 Task: Find connections with filter location Vigneux-sur-Seine with filter topic #lawfirmmarketingwith filter profile language English with filter current company Lavazza Group with filter school GOVERNMENT COLLEGE OF ENGINEERING, JALGAON. with filter industry Fruit and Vegetable Preserves Manufacturing with filter service category Bookkeeping with filter keywords title Hair Stylist
Action: Mouse moved to (299, 197)
Screenshot: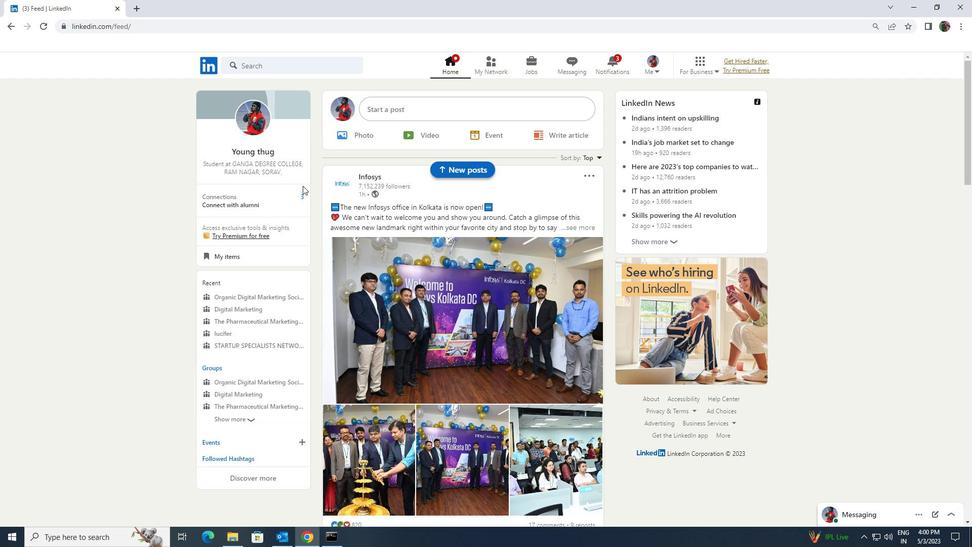
Action: Mouse pressed left at (299, 197)
Screenshot: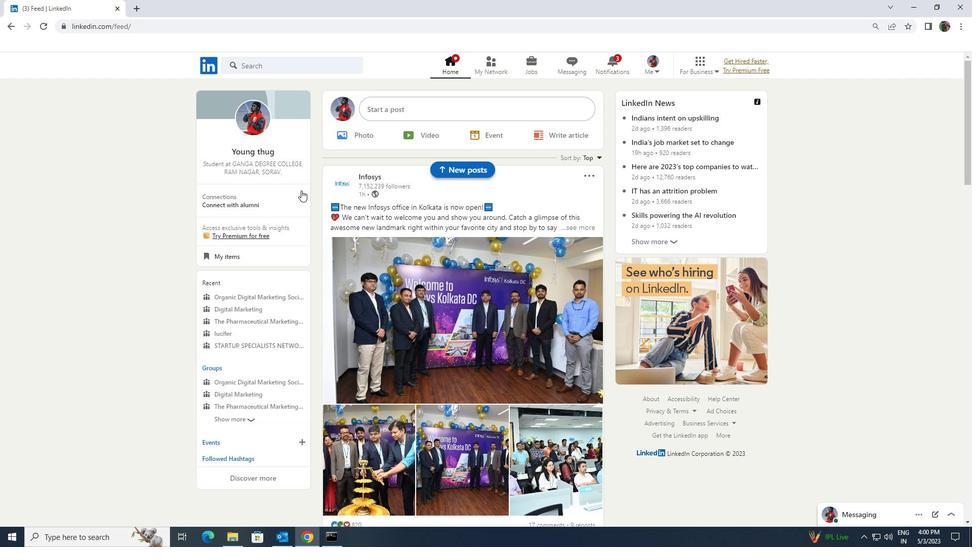 
Action: Mouse moved to (311, 124)
Screenshot: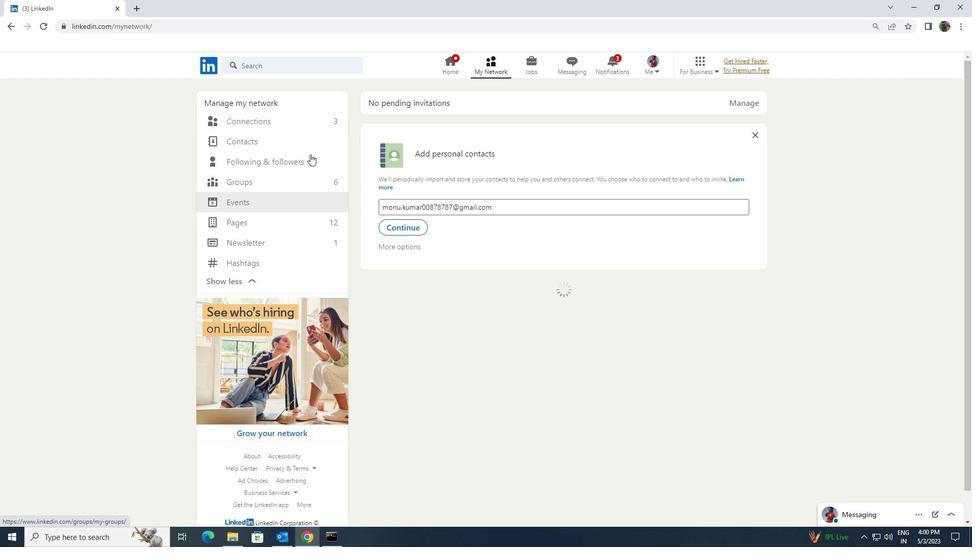 
Action: Mouse pressed left at (311, 124)
Screenshot: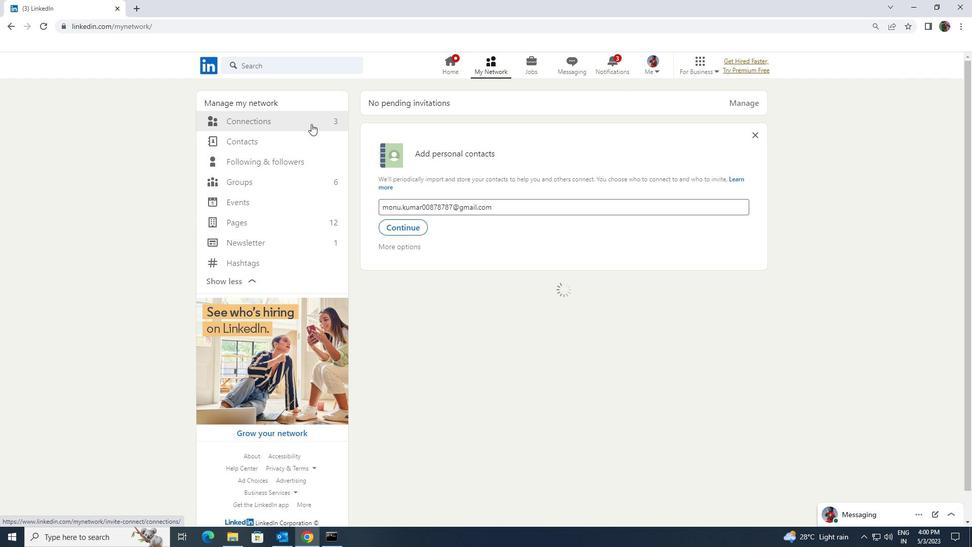 
Action: Mouse moved to (560, 124)
Screenshot: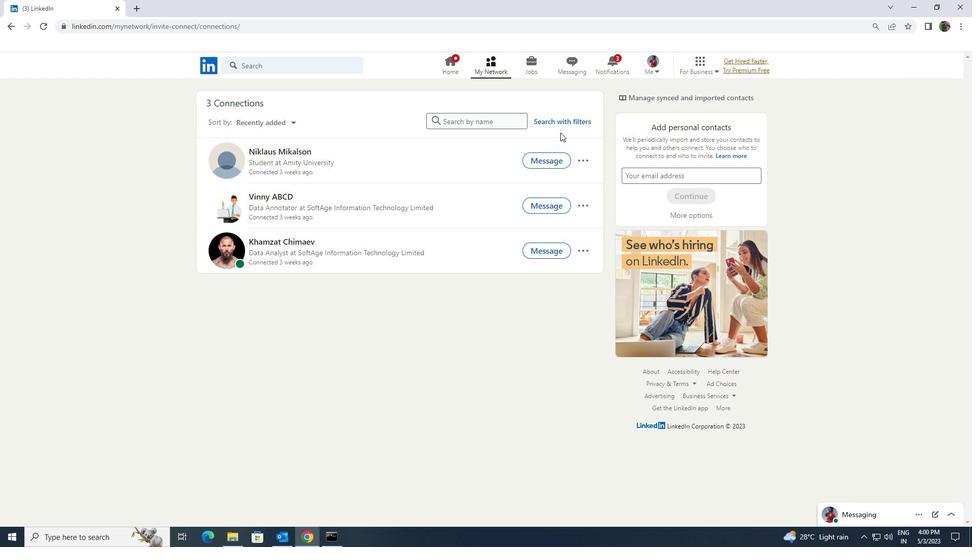 
Action: Mouse pressed left at (560, 124)
Screenshot: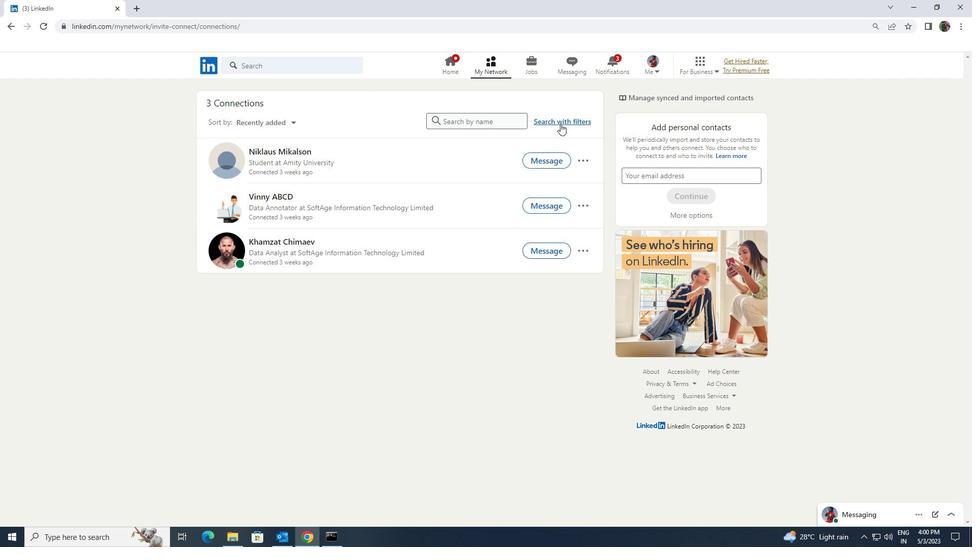
Action: Mouse moved to (515, 95)
Screenshot: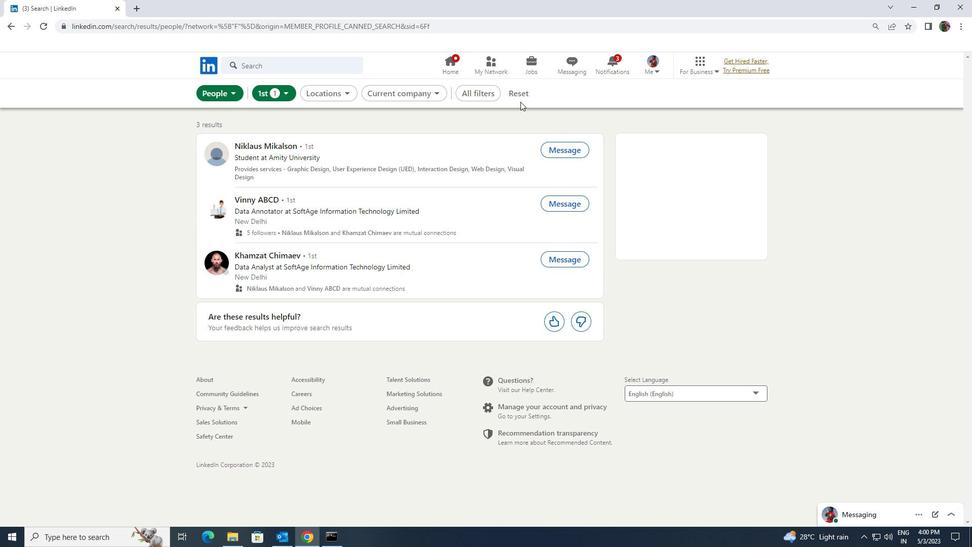 
Action: Mouse pressed left at (515, 95)
Screenshot: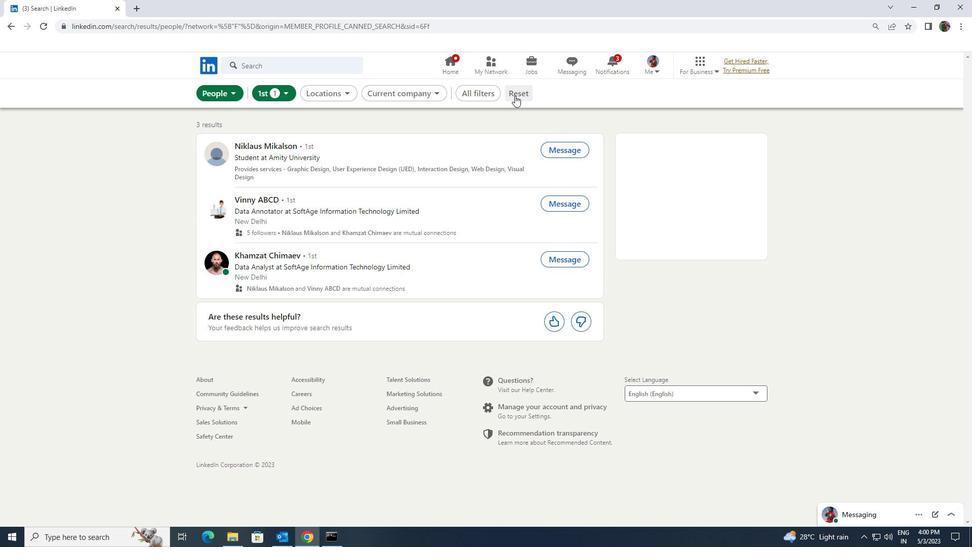 
Action: Mouse moved to (499, 94)
Screenshot: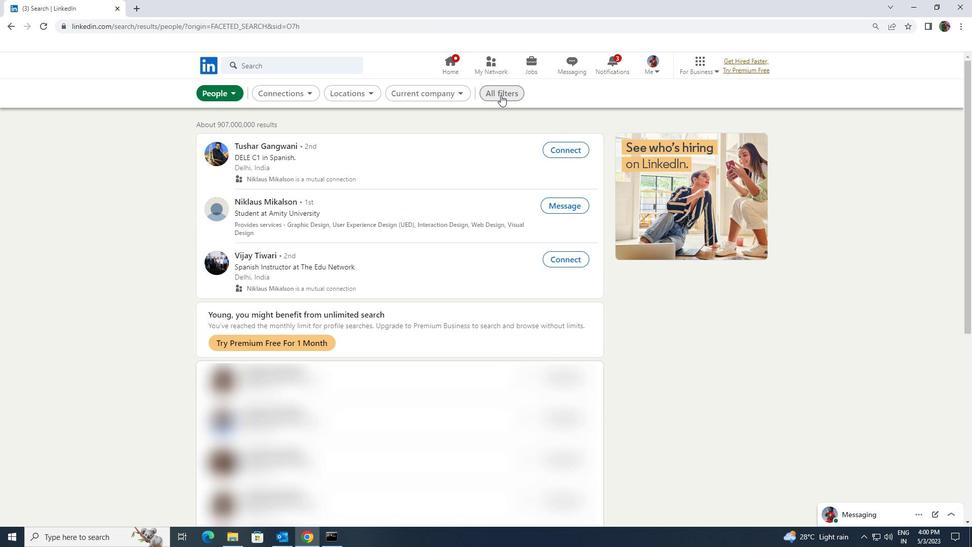 
Action: Mouse pressed left at (499, 94)
Screenshot: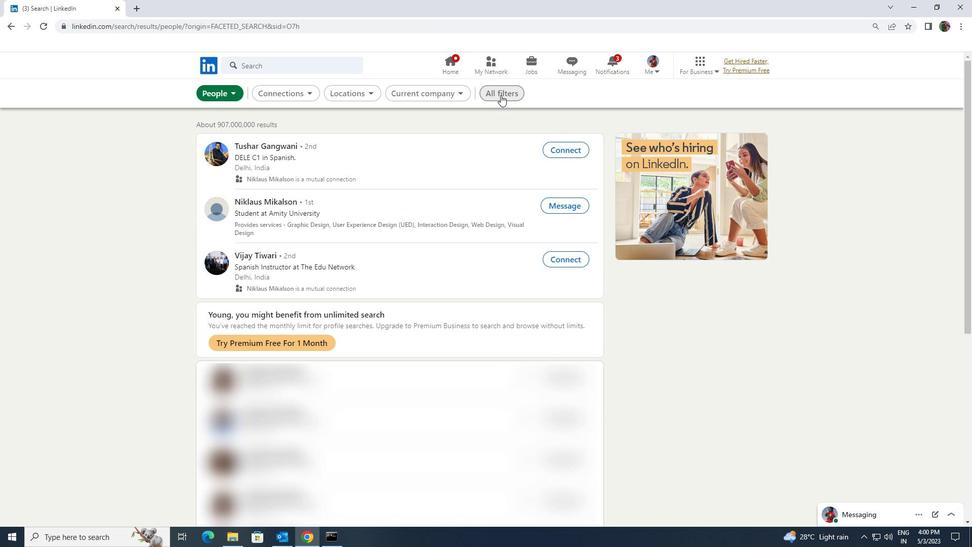 
Action: Mouse moved to (839, 401)
Screenshot: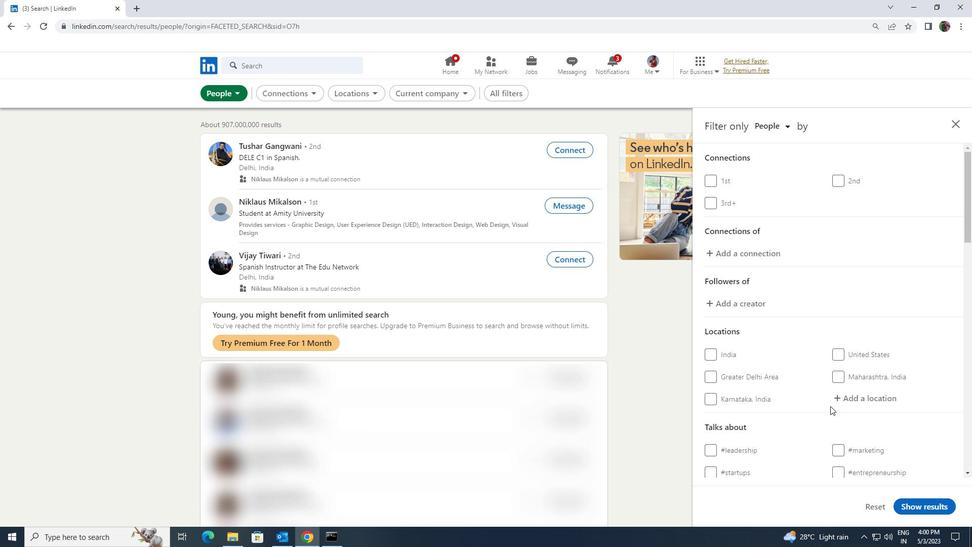 
Action: Mouse pressed left at (839, 401)
Screenshot: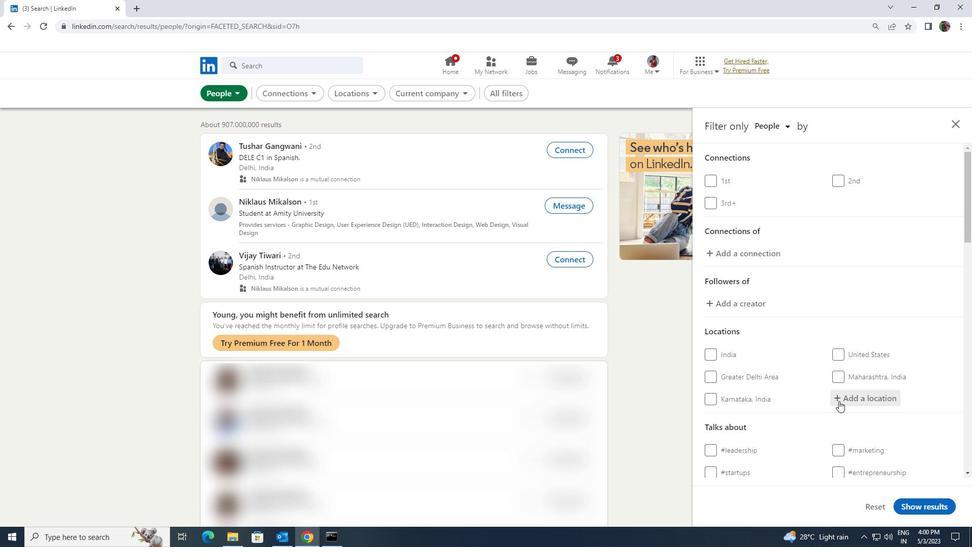 
Action: Key pressed <Key.shift>VIGNEUX<Key.space>
Screenshot: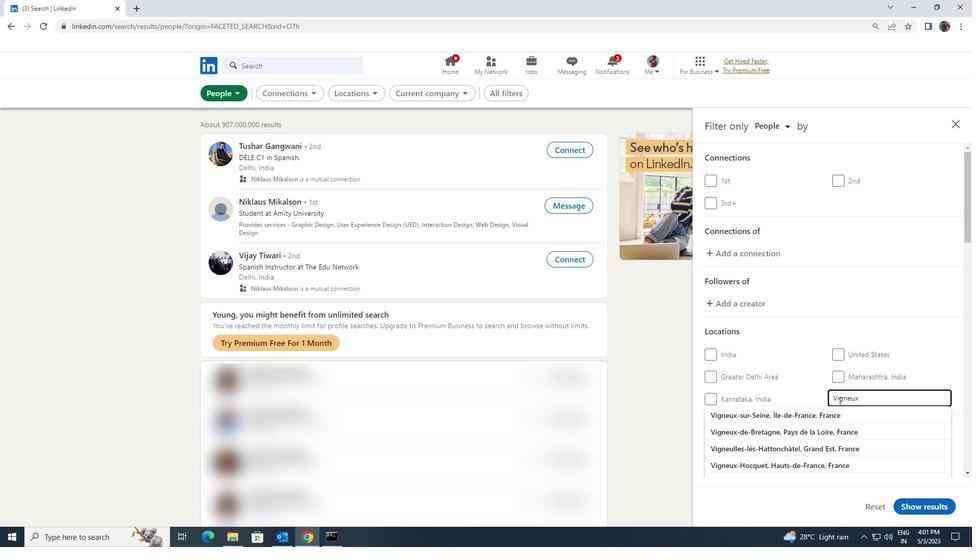 
Action: Mouse moved to (837, 416)
Screenshot: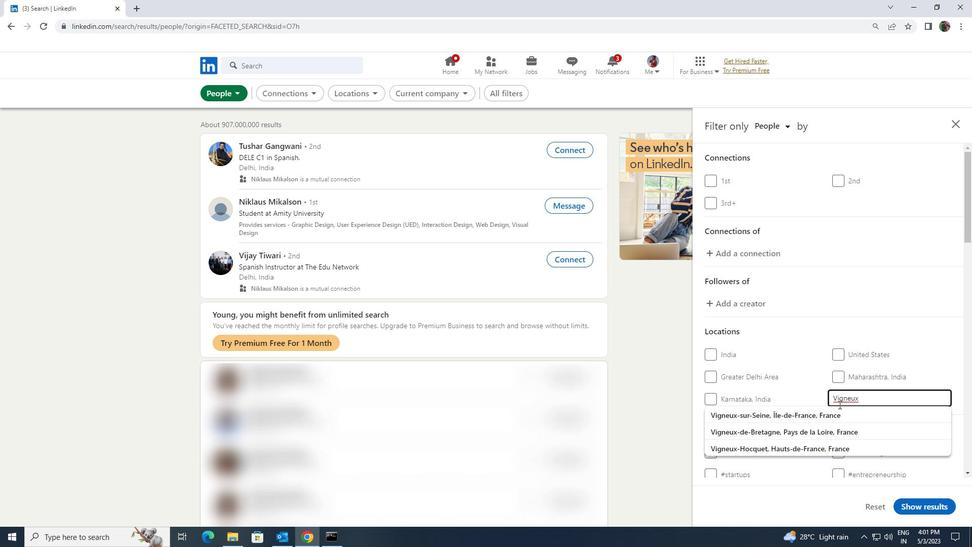 
Action: Mouse pressed left at (837, 416)
Screenshot: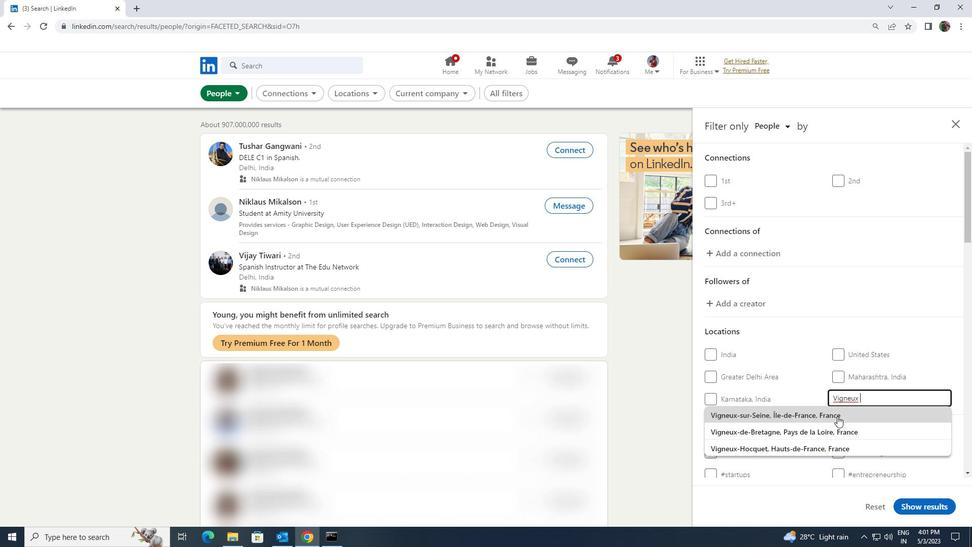 
Action: Mouse moved to (837, 414)
Screenshot: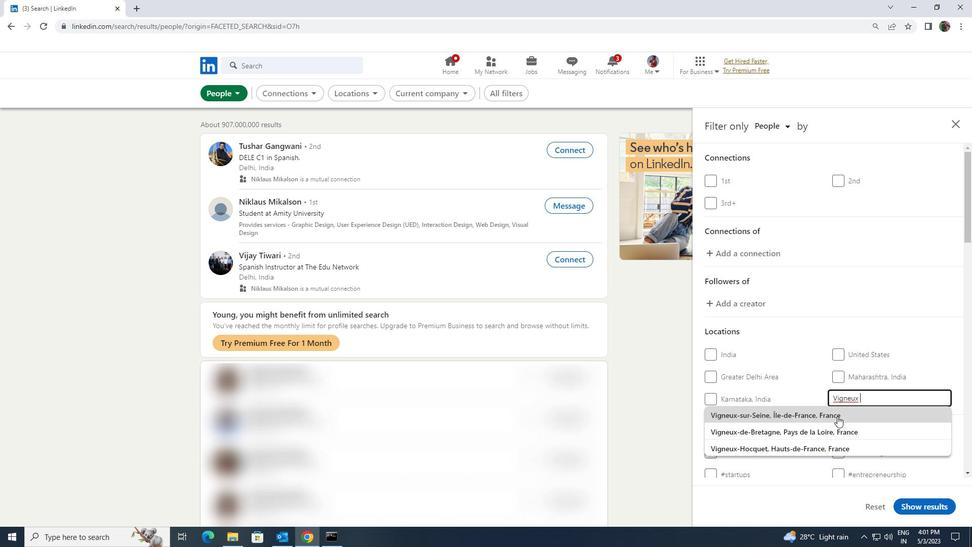 
Action: Mouse scrolled (837, 414) with delta (0, 0)
Screenshot: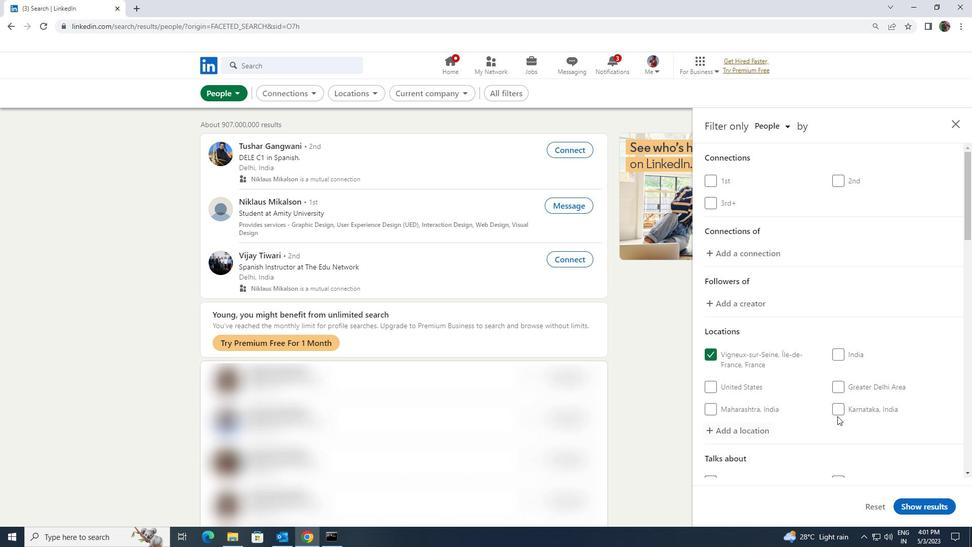 
Action: Mouse scrolled (837, 414) with delta (0, 0)
Screenshot: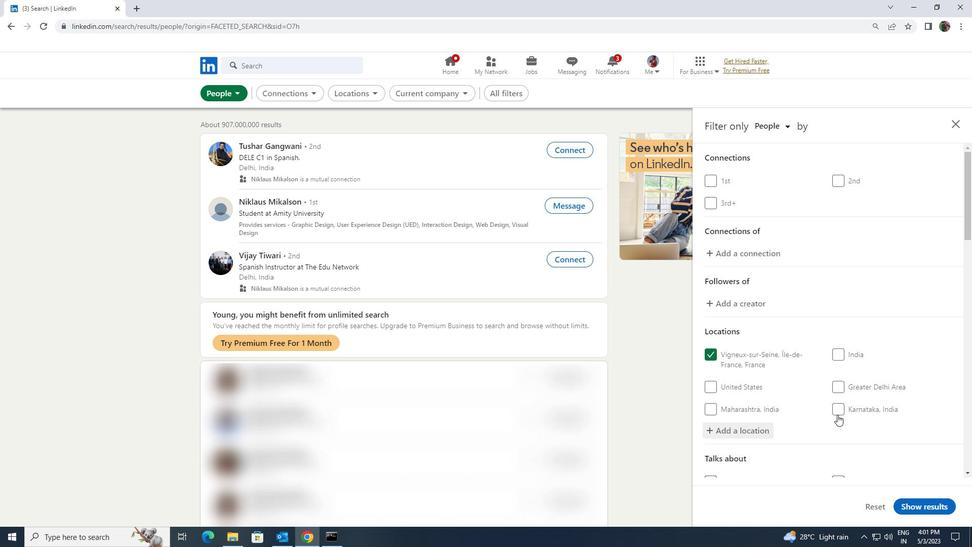 
Action: Mouse scrolled (837, 414) with delta (0, 0)
Screenshot: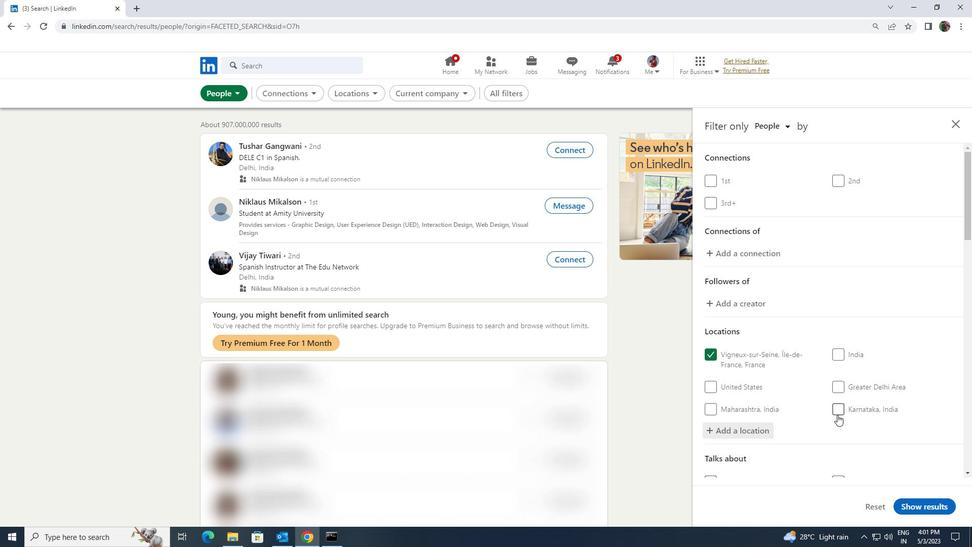 
Action: Mouse moved to (847, 373)
Screenshot: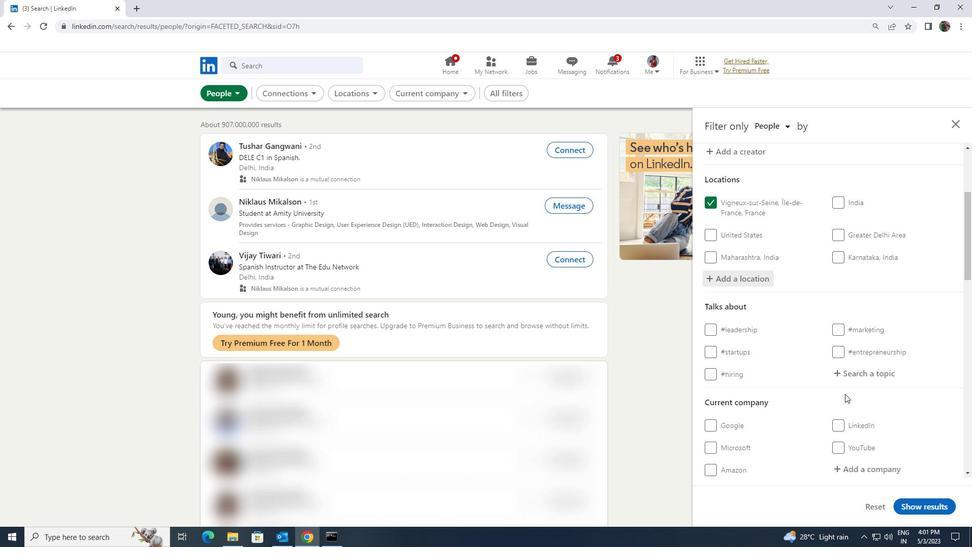 
Action: Mouse pressed left at (847, 373)
Screenshot: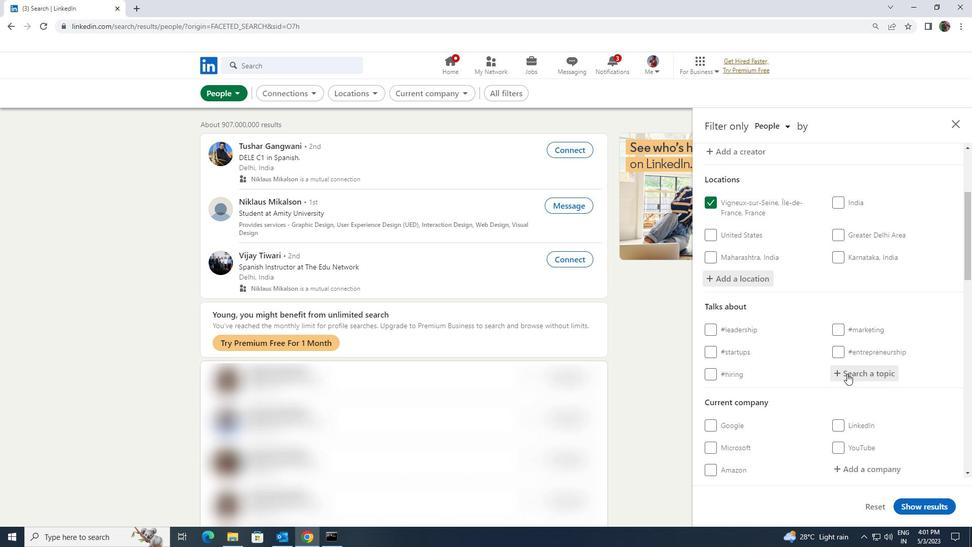 
Action: Key pressed <Key.shift>LAWYERLIFE
Screenshot: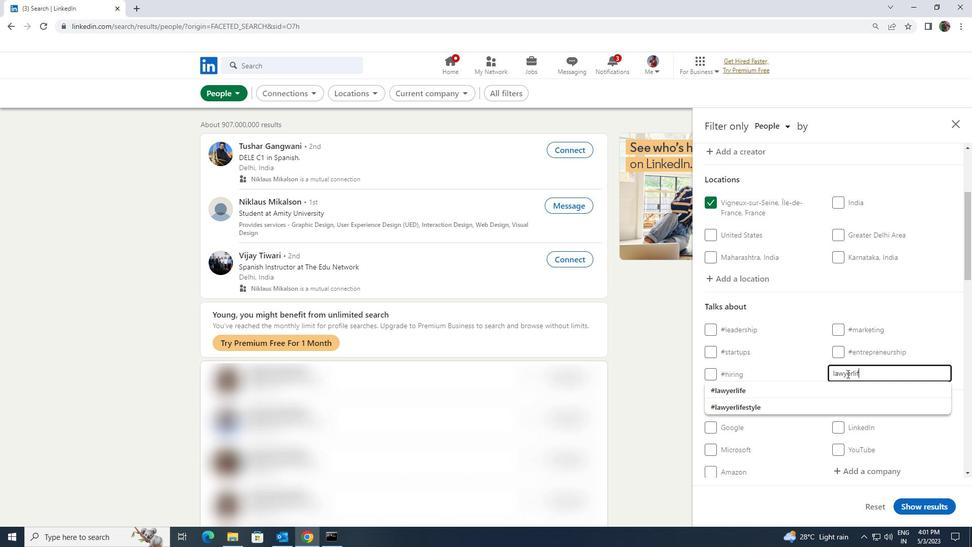 
Action: Mouse moved to (847, 386)
Screenshot: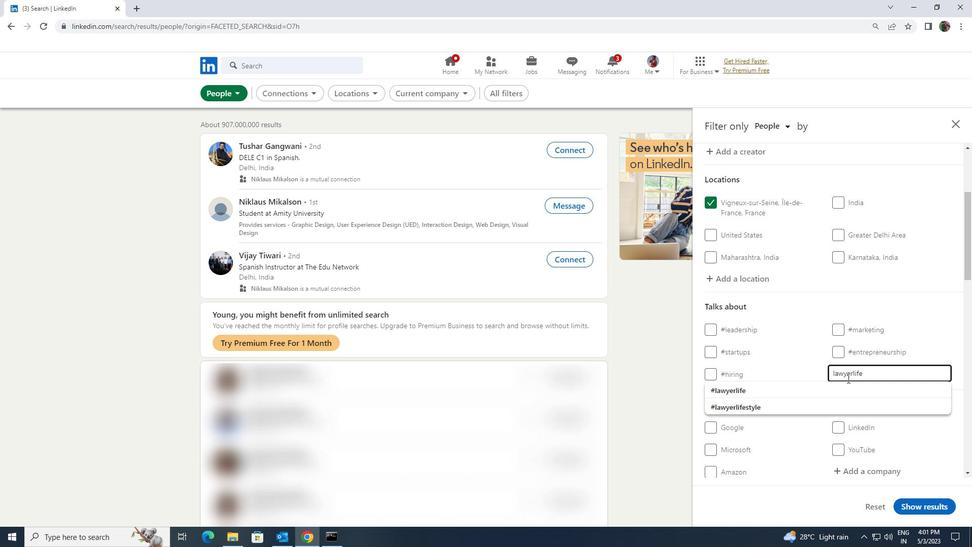 
Action: Mouse pressed left at (847, 386)
Screenshot: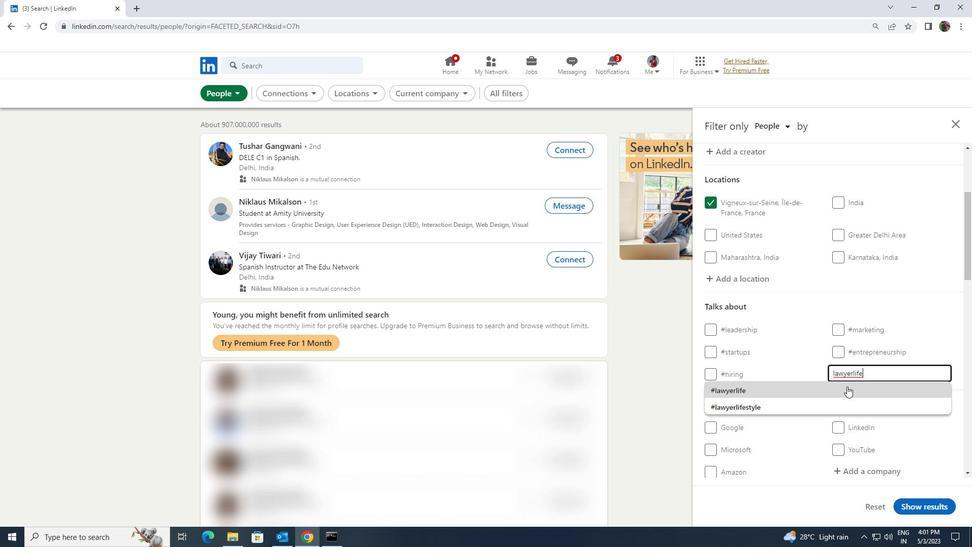 
Action: Mouse scrolled (847, 386) with delta (0, 0)
Screenshot: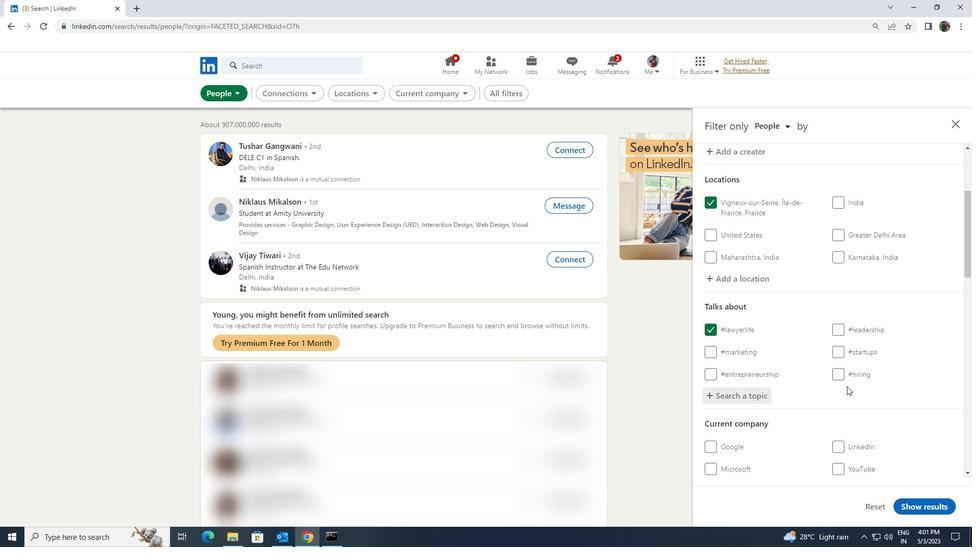 
Action: Mouse scrolled (847, 386) with delta (0, 0)
Screenshot: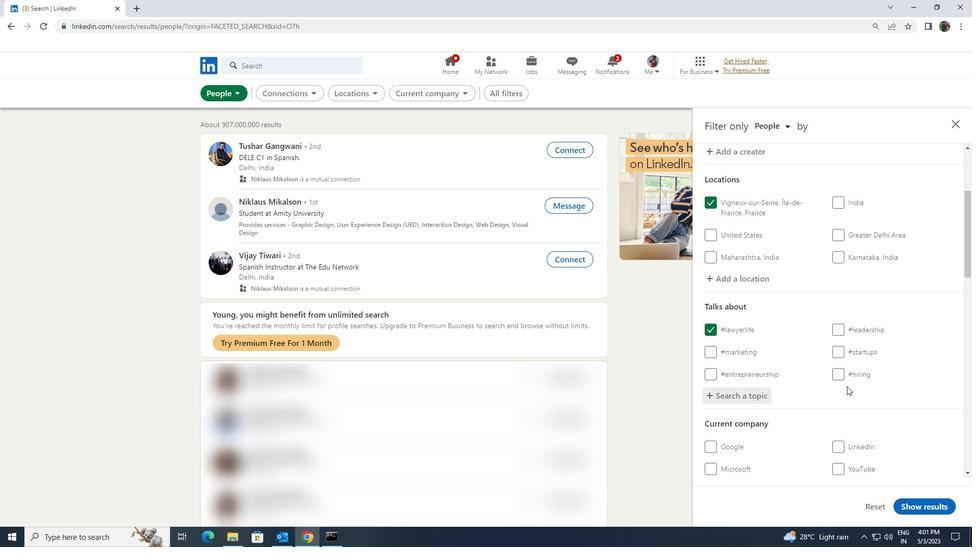 
Action: Mouse scrolled (847, 386) with delta (0, 0)
Screenshot: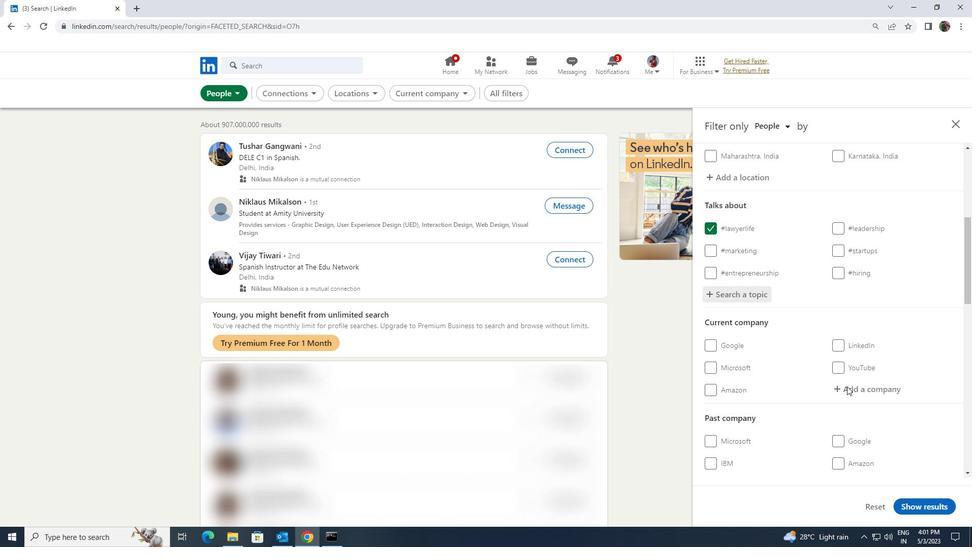 
Action: Mouse scrolled (847, 386) with delta (0, 0)
Screenshot: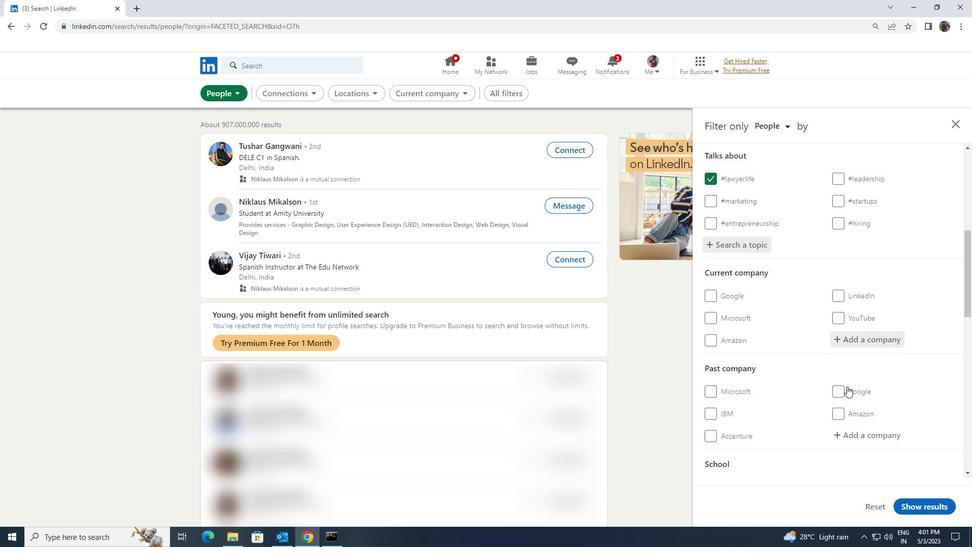 
Action: Mouse scrolled (847, 386) with delta (0, 0)
Screenshot: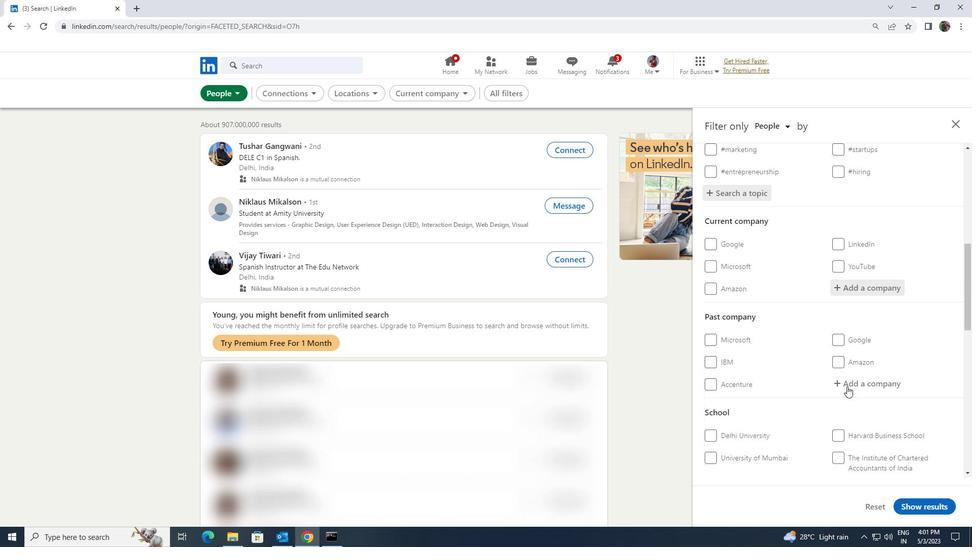 
Action: Mouse scrolled (847, 386) with delta (0, 0)
Screenshot: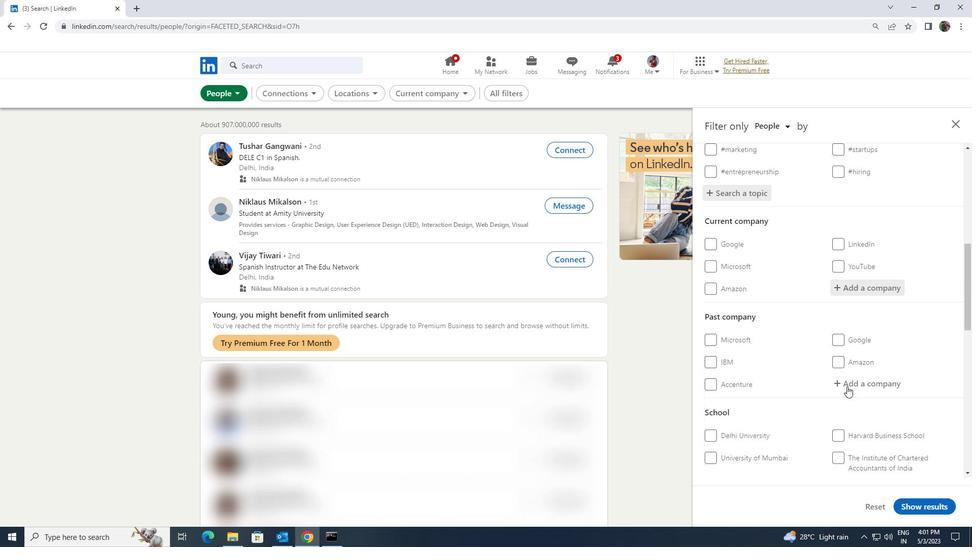 
Action: Mouse scrolled (847, 386) with delta (0, 0)
Screenshot: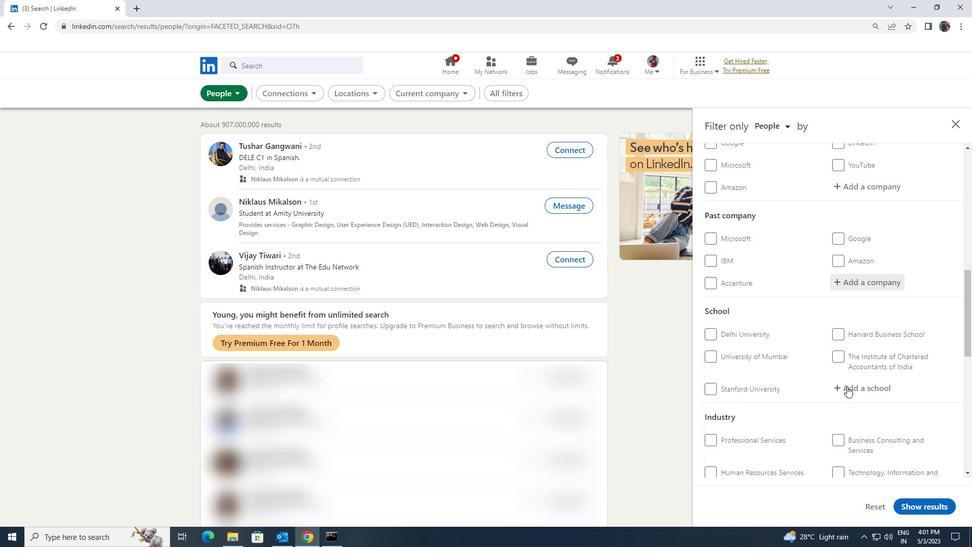 
Action: Mouse moved to (847, 381)
Screenshot: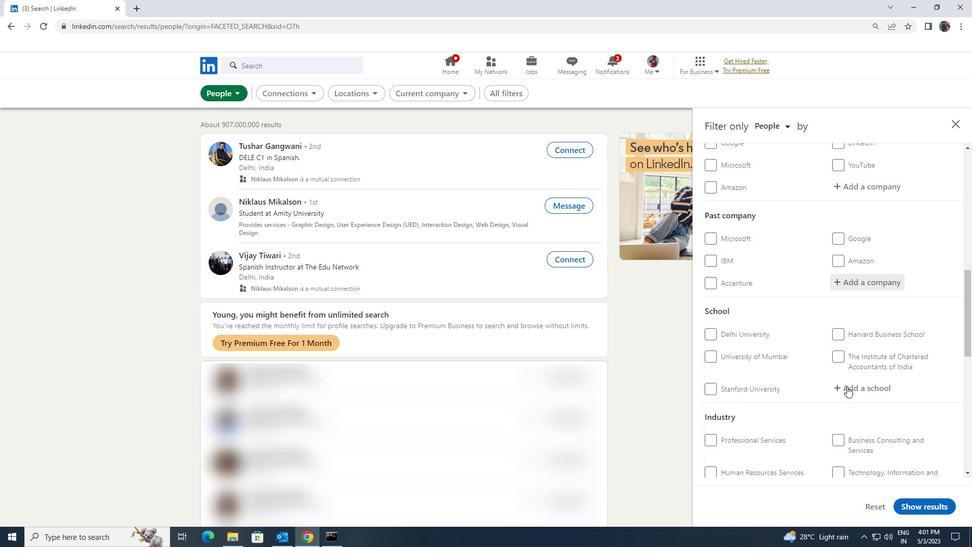 
Action: Mouse scrolled (847, 381) with delta (0, 0)
Screenshot: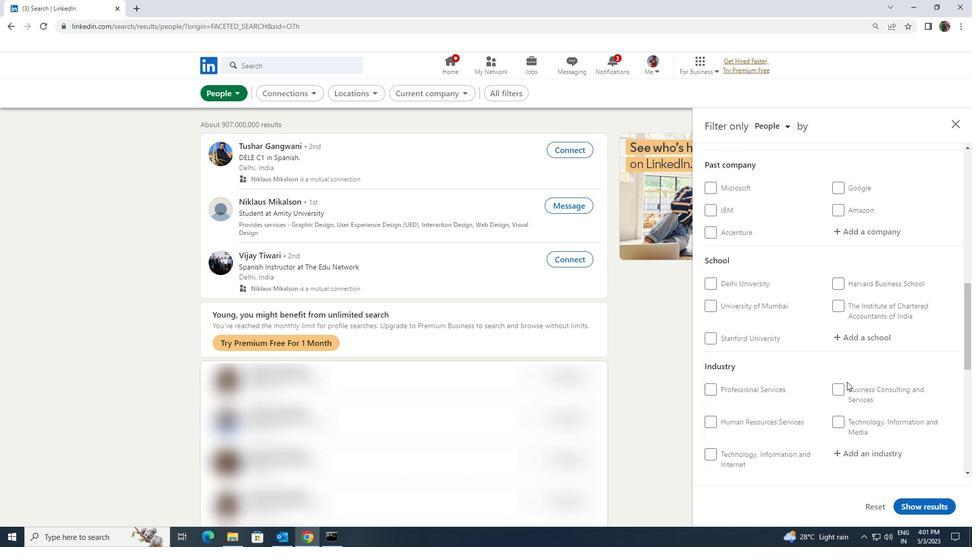 
Action: Mouse scrolled (847, 381) with delta (0, 0)
Screenshot: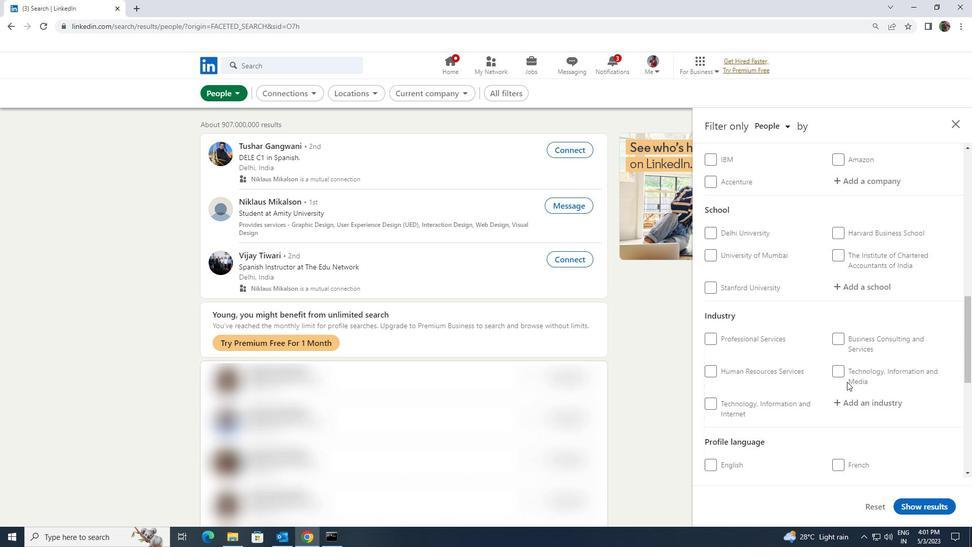 
Action: Mouse moved to (717, 411)
Screenshot: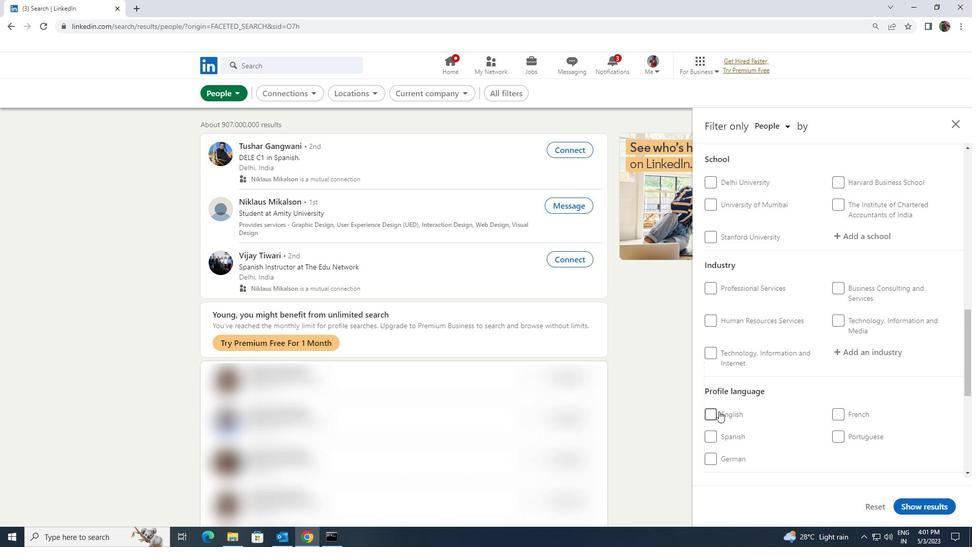 
Action: Mouse pressed left at (717, 411)
Screenshot: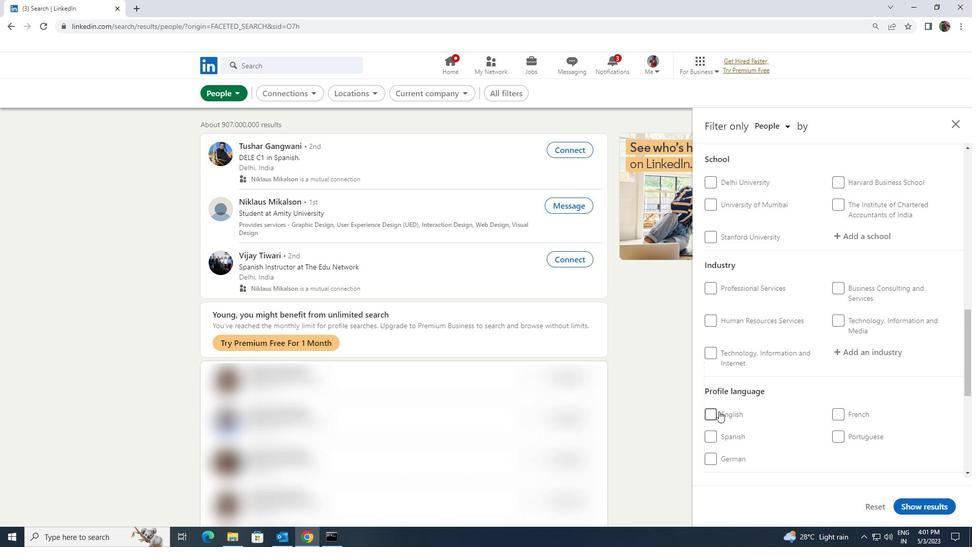 
Action: Mouse moved to (792, 402)
Screenshot: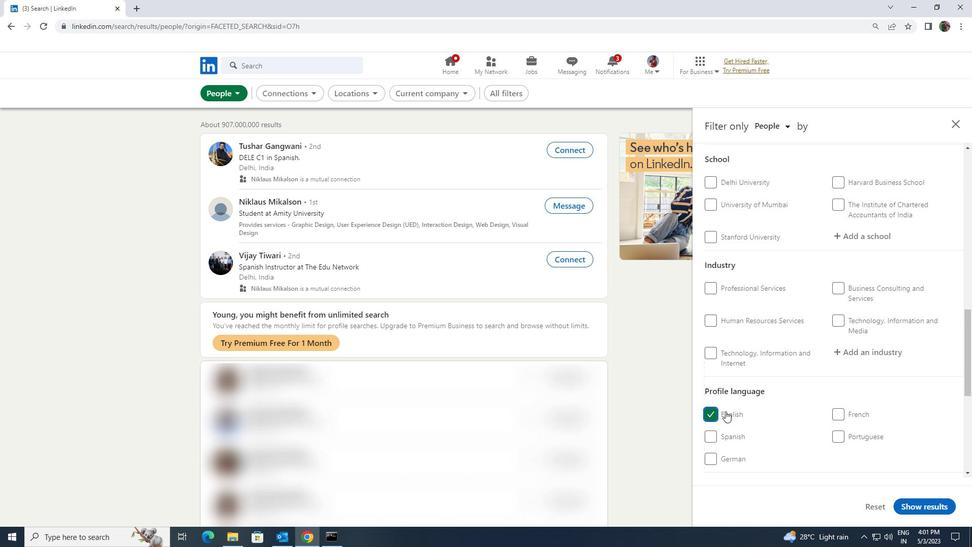 
Action: Mouse scrolled (792, 403) with delta (0, 0)
Screenshot: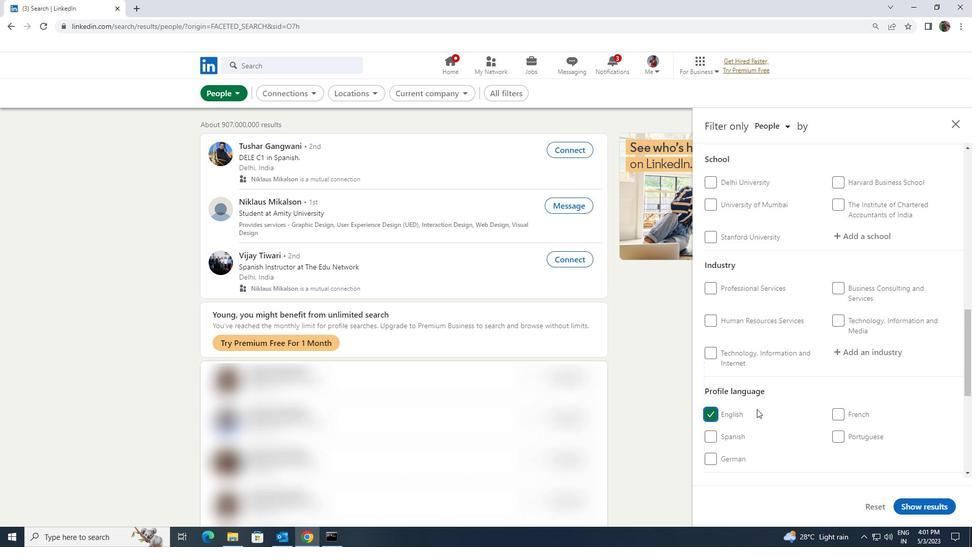 
Action: Mouse moved to (792, 402)
Screenshot: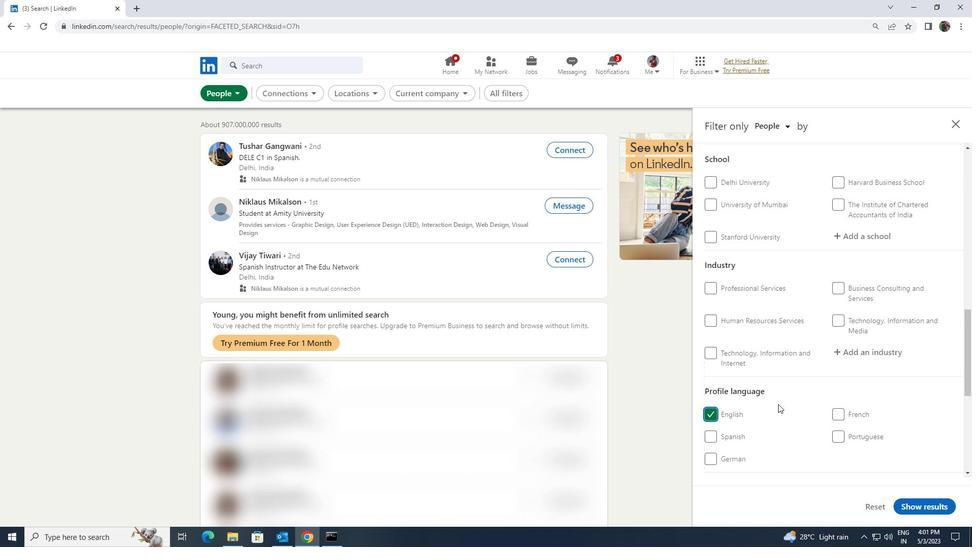 
Action: Mouse scrolled (792, 403) with delta (0, 0)
Screenshot: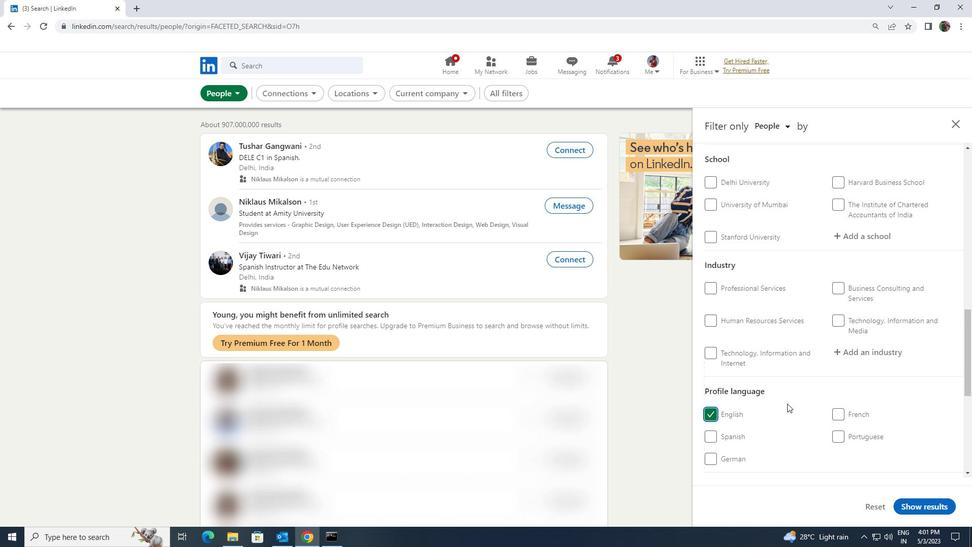 
Action: Mouse scrolled (792, 403) with delta (0, 0)
Screenshot: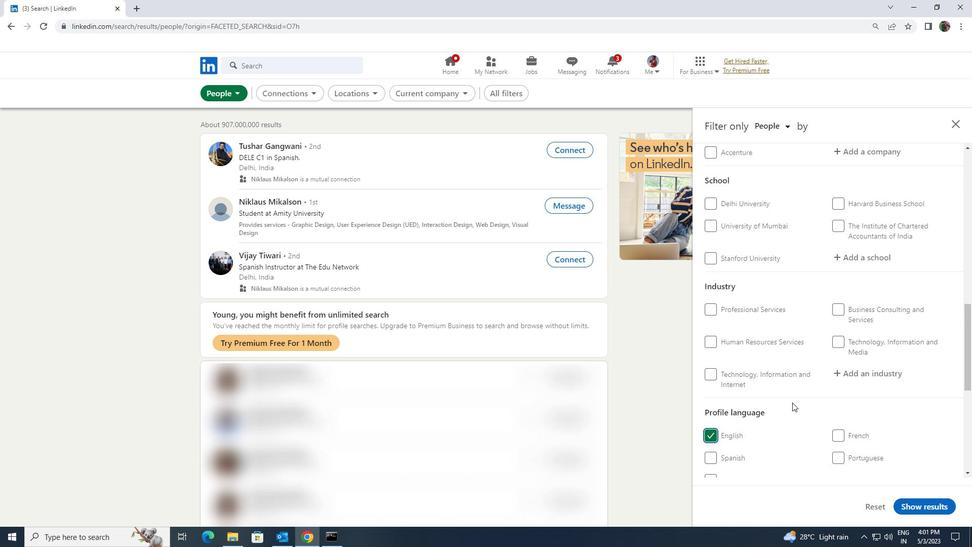 
Action: Mouse scrolled (792, 403) with delta (0, 0)
Screenshot: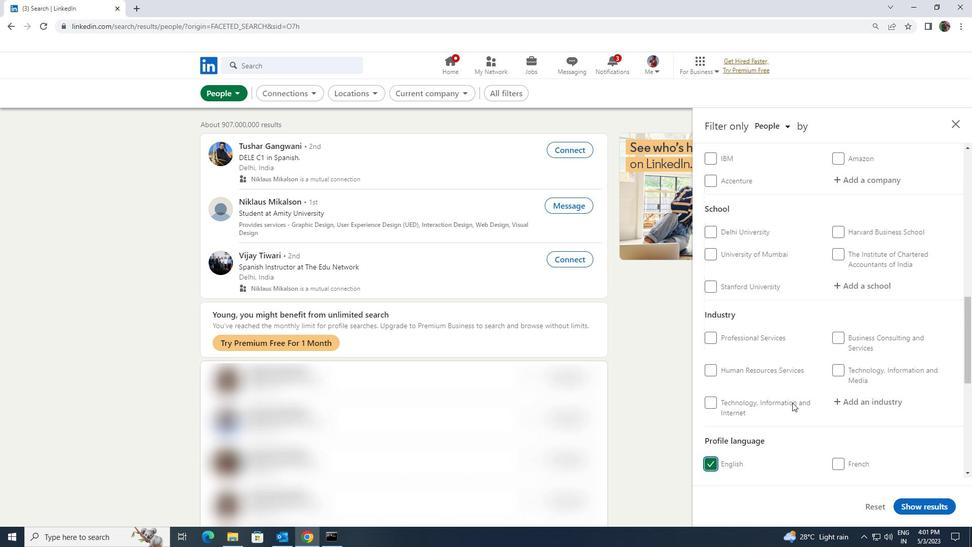 
Action: Mouse scrolled (792, 403) with delta (0, 0)
Screenshot: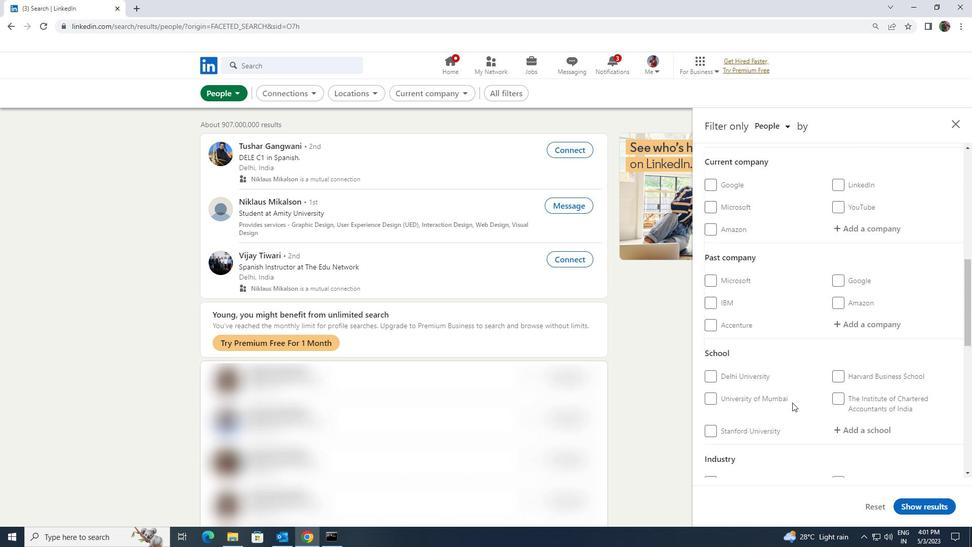 
Action: Mouse moved to (856, 283)
Screenshot: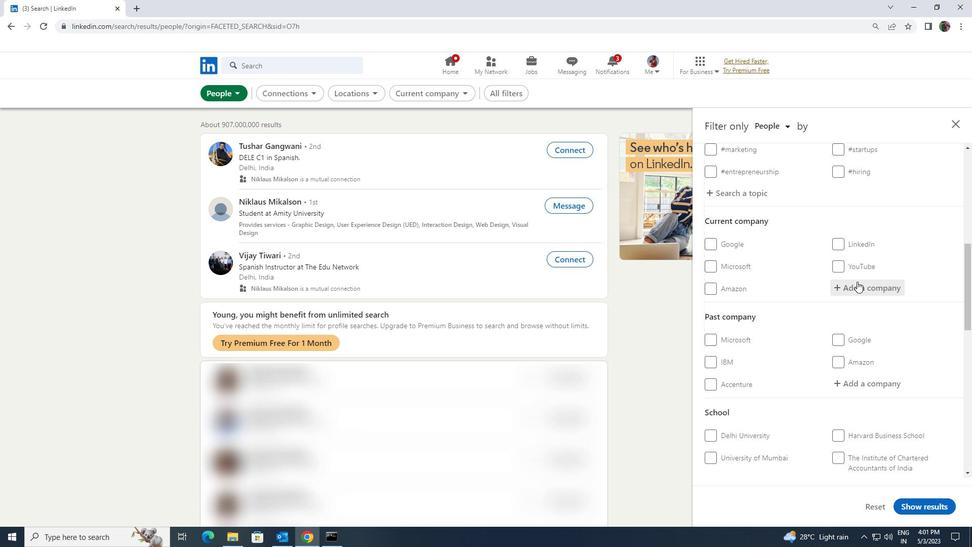 
Action: Mouse pressed left at (856, 283)
Screenshot: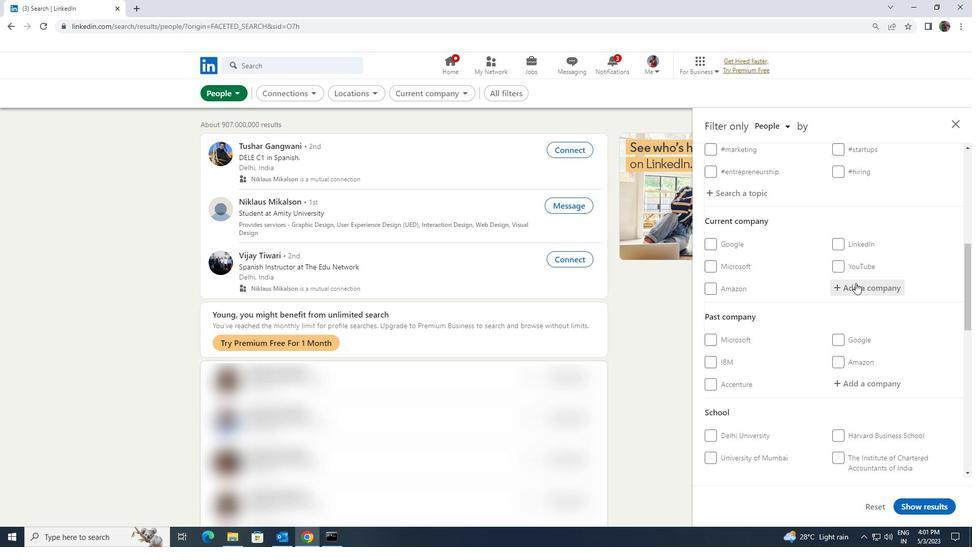 
Action: Key pressed <Key.shift><Key.shift><Key.shift><Key.shift><Key.shift><Key.shift><Key.shift><Key.shift><Key.shift><Key.shift><Key.shift><Key.shift><Key.shift><Key.shift><Key.shift><Key.shift><Key.shift><Key.shift><Key.shift><Key.shift><Key.shift><Key.shift><Key.shift><Key.shift>LAVAZZA
Screenshot: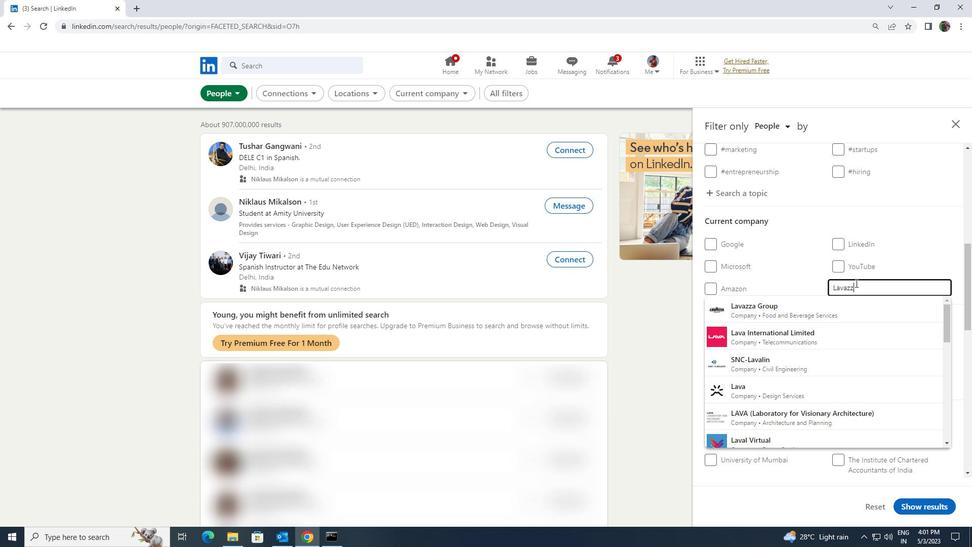 
Action: Mouse moved to (855, 298)
Screenshot: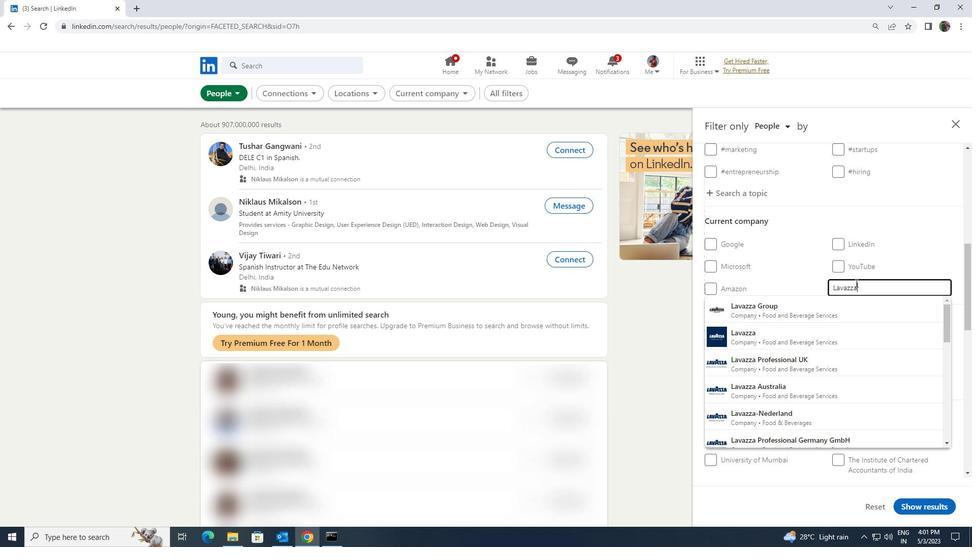 
Action: Mouse pressed left at (855, 298)
Screenshot: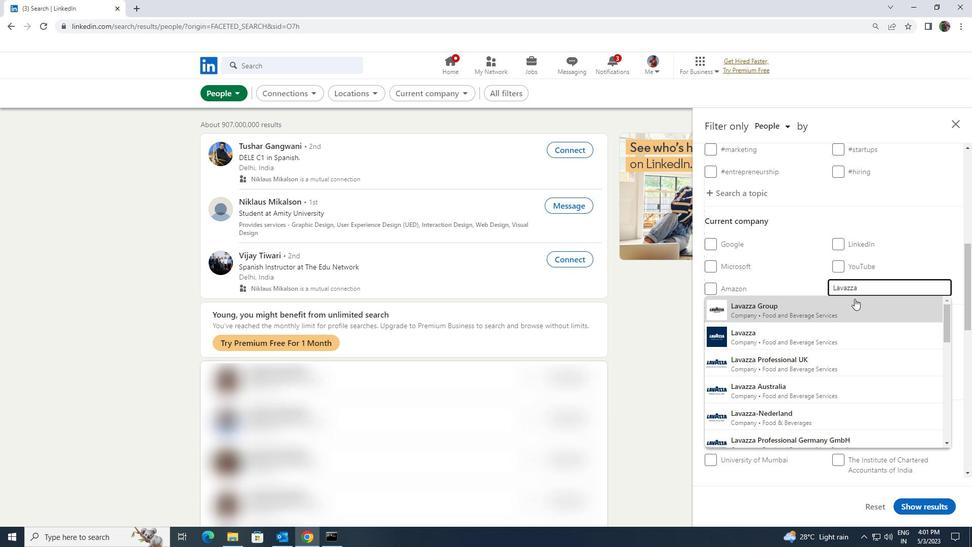 
Action: Mouse scrolled (855, 299) with delta (0, 0)
Screenshot: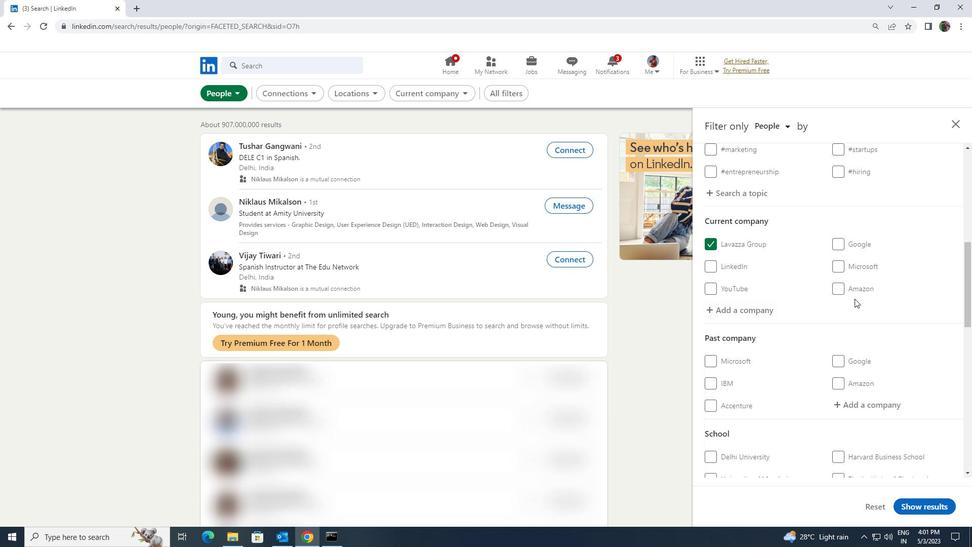 
Action: Mouse scrolled (855, 298) with delta (0, 0)
Screenshot: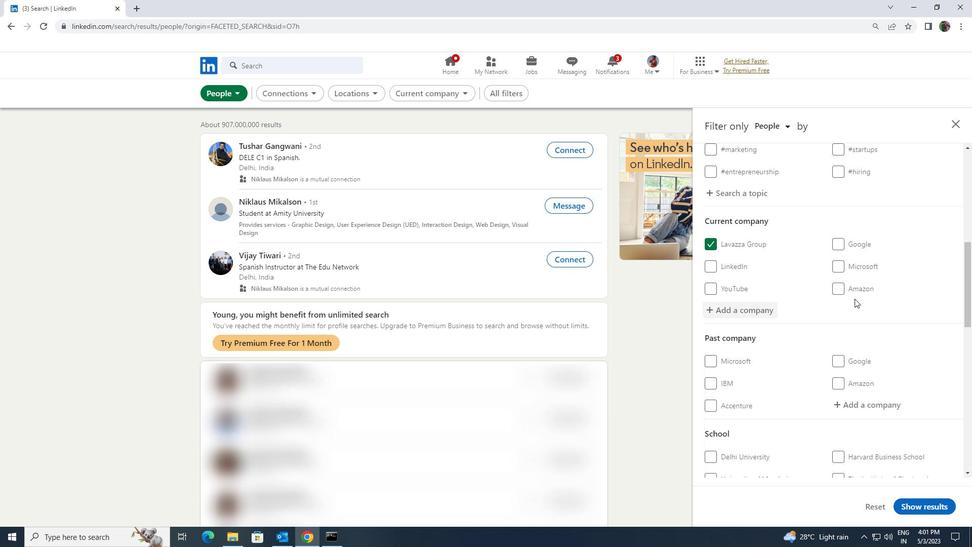 
Action: Mouse scrolled (855, 298) with delta (0, 0)
Screenshot: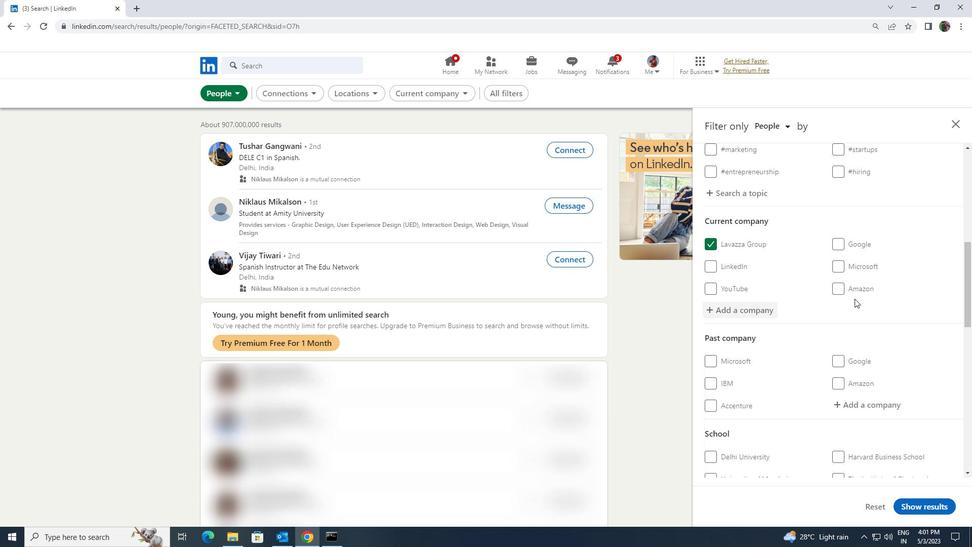 
Action: Mouse scrolled (855, 298) with delta (0, 0)
Screenshot: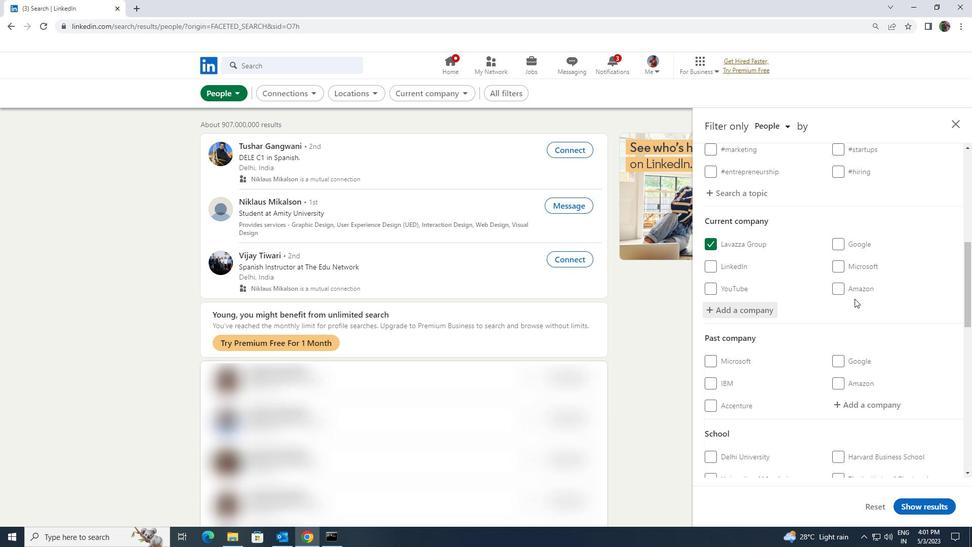 
Action: Mouse scrolled (855, 298) with delta (0, 0)
Screenshot: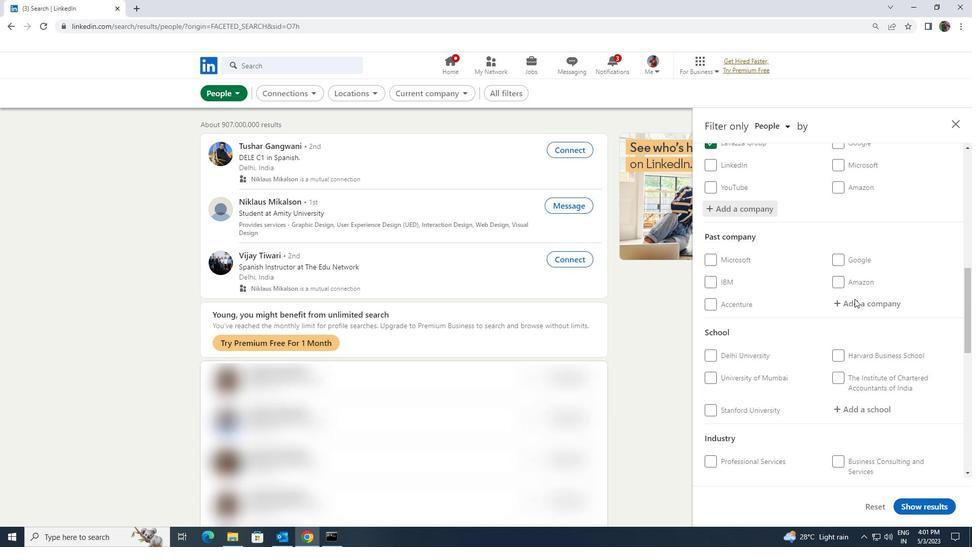 
Action: Mouse moved to (854, 299)
Screenshot: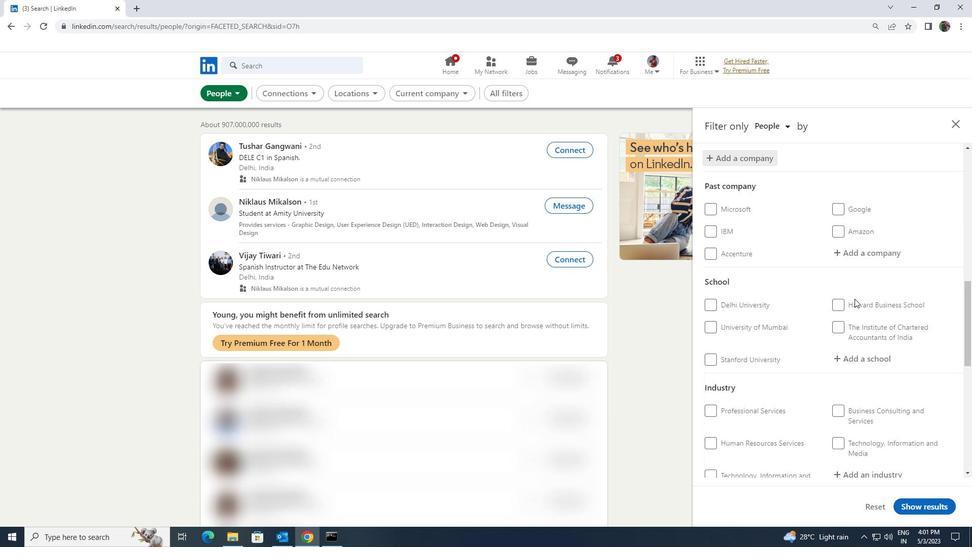 
Action: Mouse scrolled (854, 298) with delta (0, 0)
Screenshot: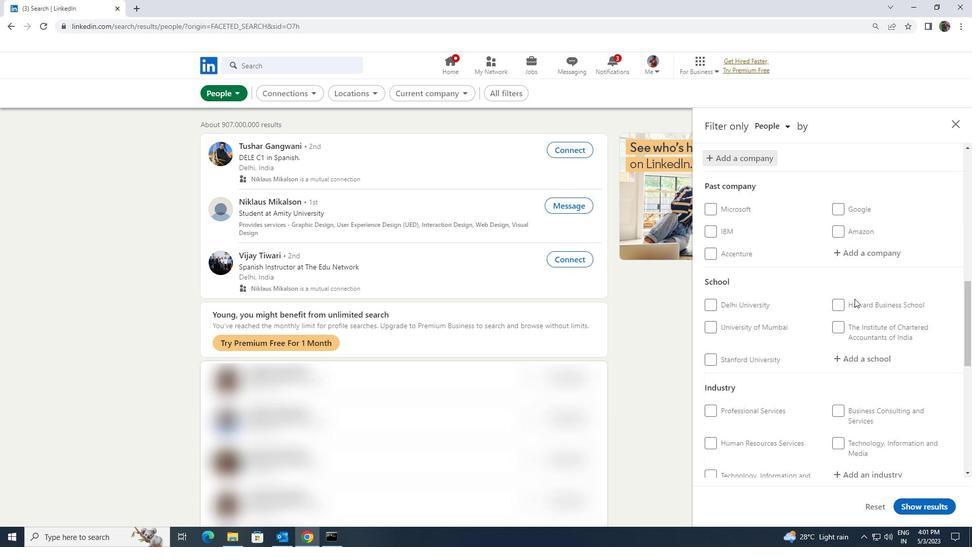 
Action: Mouse scrolled (854, 298) with delta (0, 0)
Screenshot: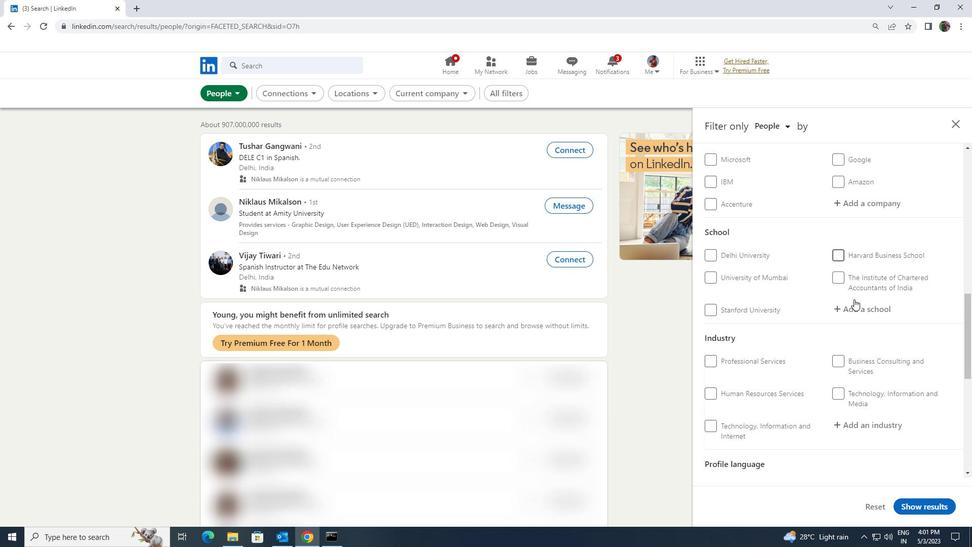 
Action: Mouse moved to (849, 259)
Screenshot: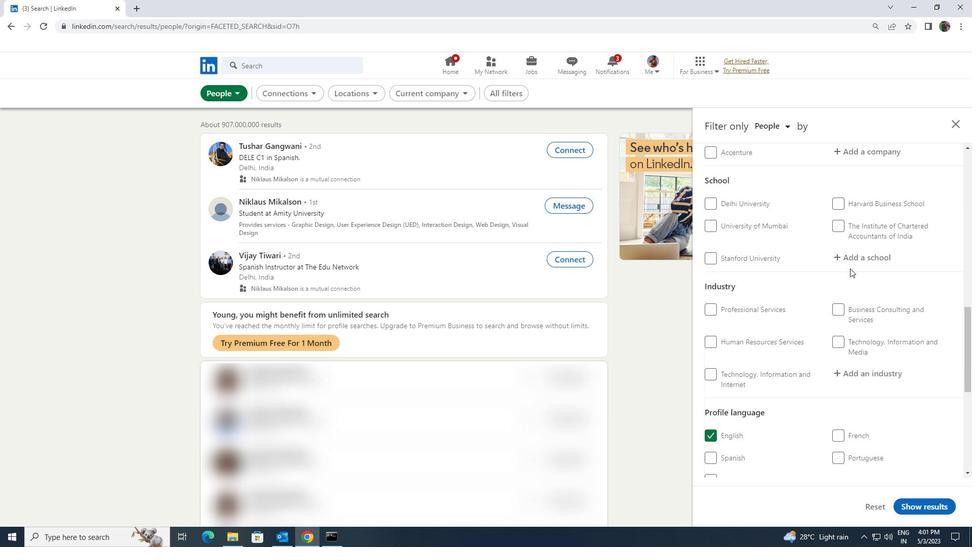 
Action: Mouse pressed left at (849, 259)
Screenshot: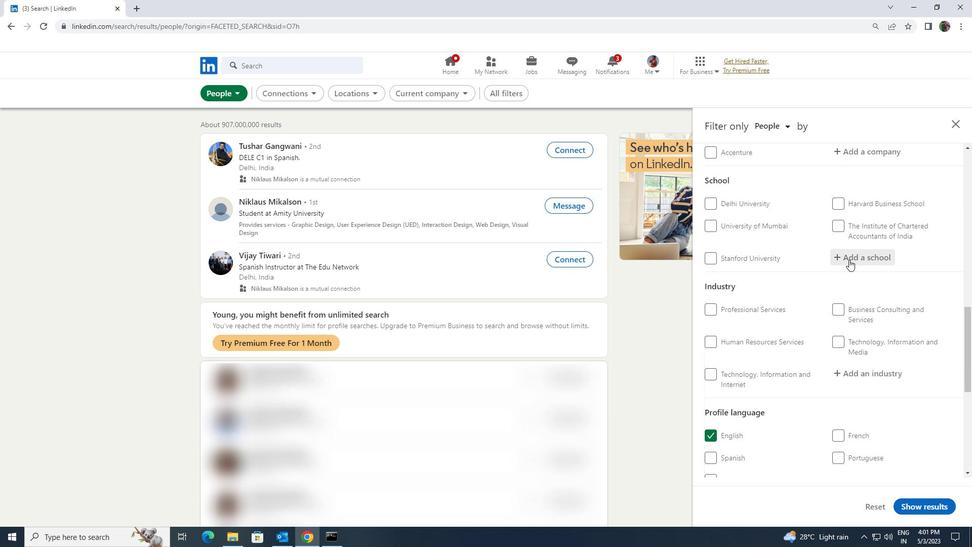 
Action: Key pressed <Key.shift><Key.shift><Key.shift><Key.shift>GOVERNMENT<Key.space><Key.shift><Key.shift><Key.shift><Key.shift><Key.shift><Key.shift><Key.shift><Key.shift><Key.shift><Key.shift><Key.shift><Key.shift><Key.shift><Key.shift>COLLEGE<Key.space><Key.shift>OF<Key.space><Key.shift>ENGINEERING<Key.space><Key.shift>JAL
Screenshot: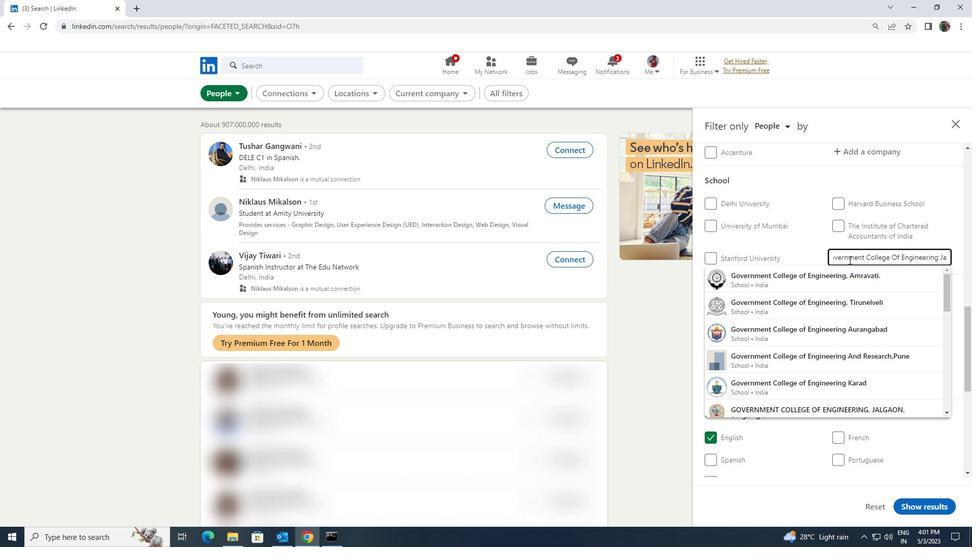 
Action: Mouse moved to (846, 265)
Screenshot: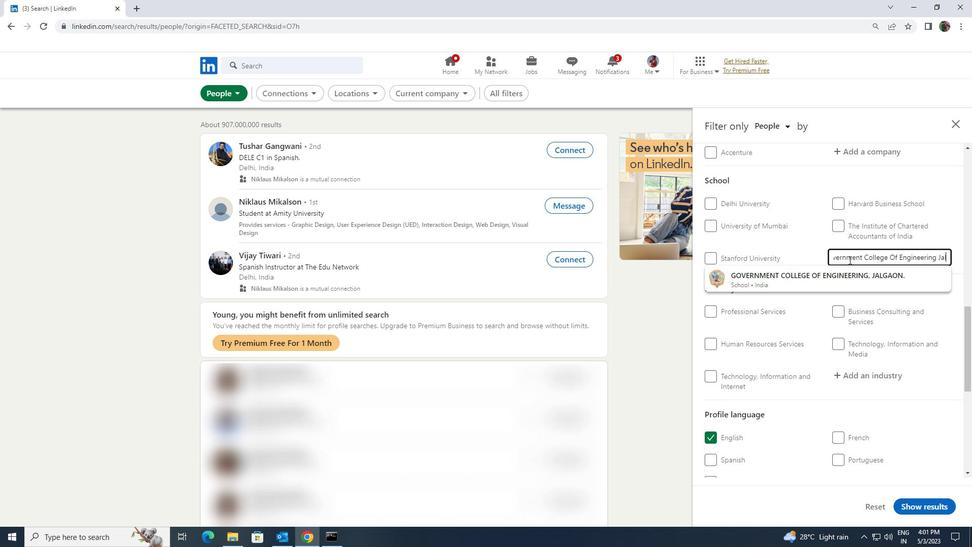 
Action: Mouse pressed left at (846, 265)
Screenshot: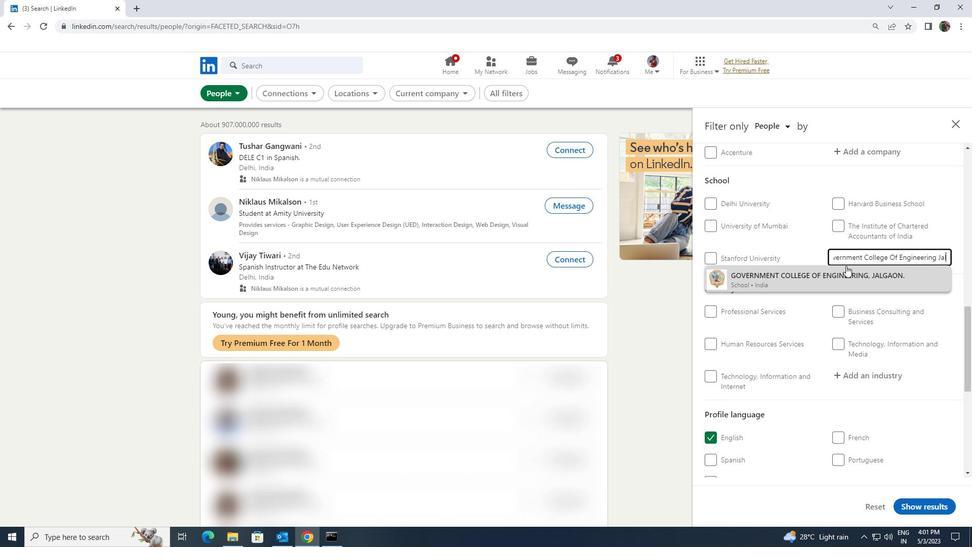 
Action: Mouse moved to (849, 265)
Screenshot: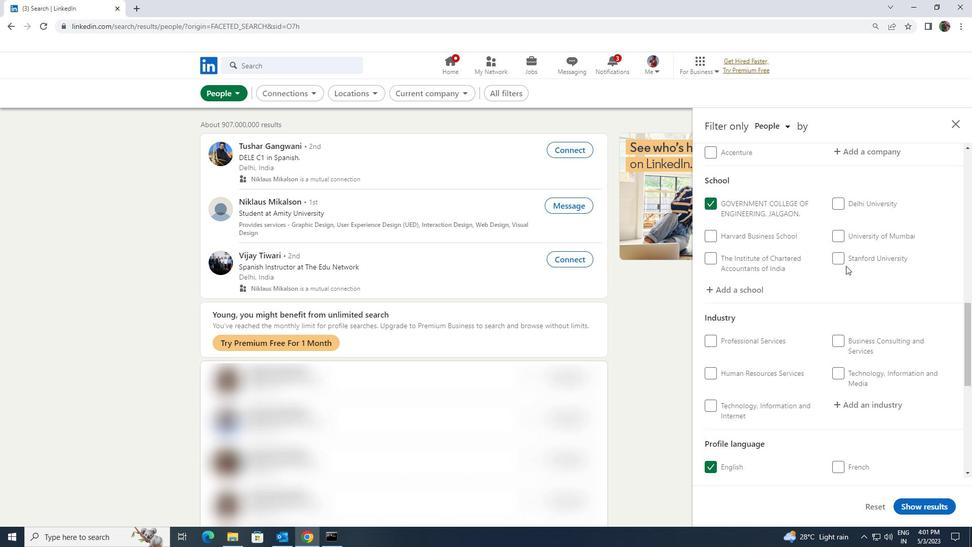 
Action: Mouse scrolled (849, 265) with delta (0, 0)
Screenshot: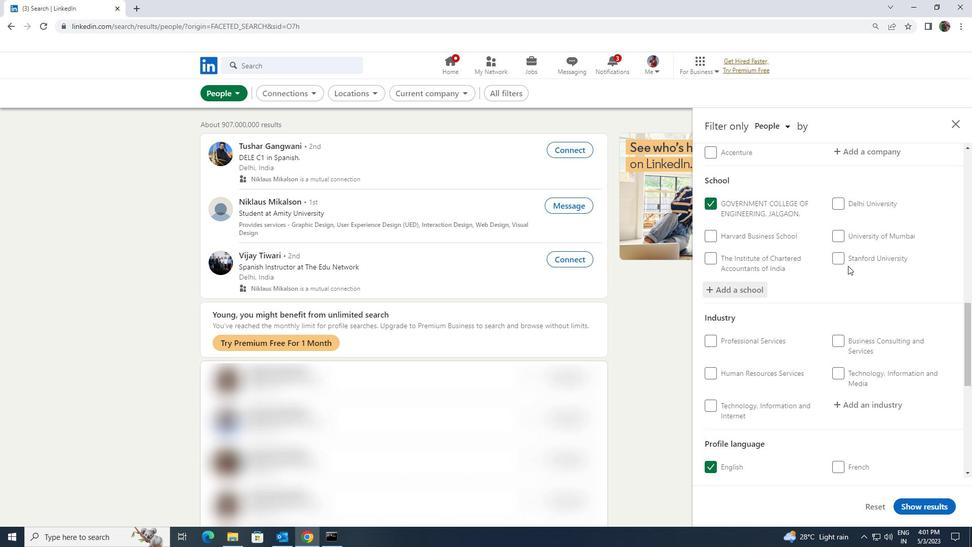 
Action: Mouse scrolled (849, 265) with delta (0, 0)
Screenshot: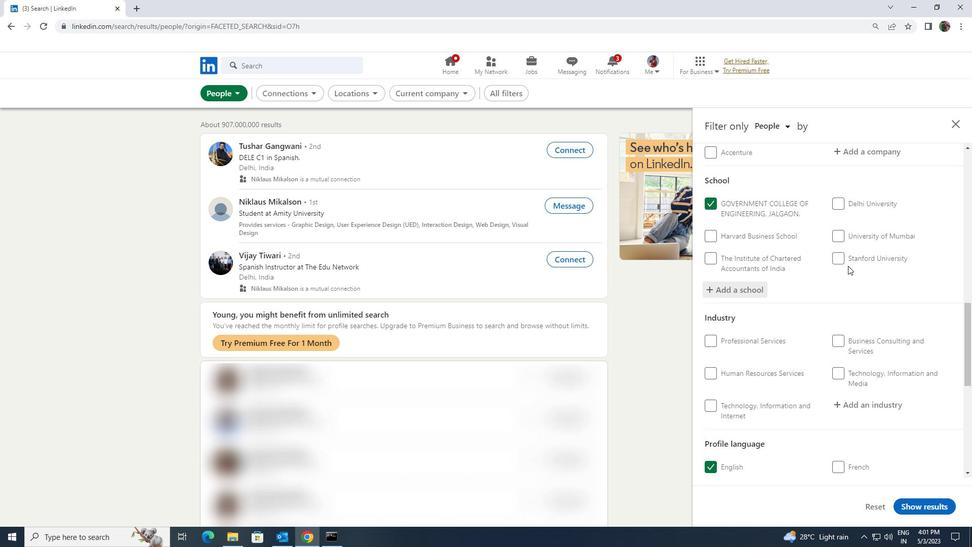 
Action: Mouse moved to (850, 265)
Screenshot: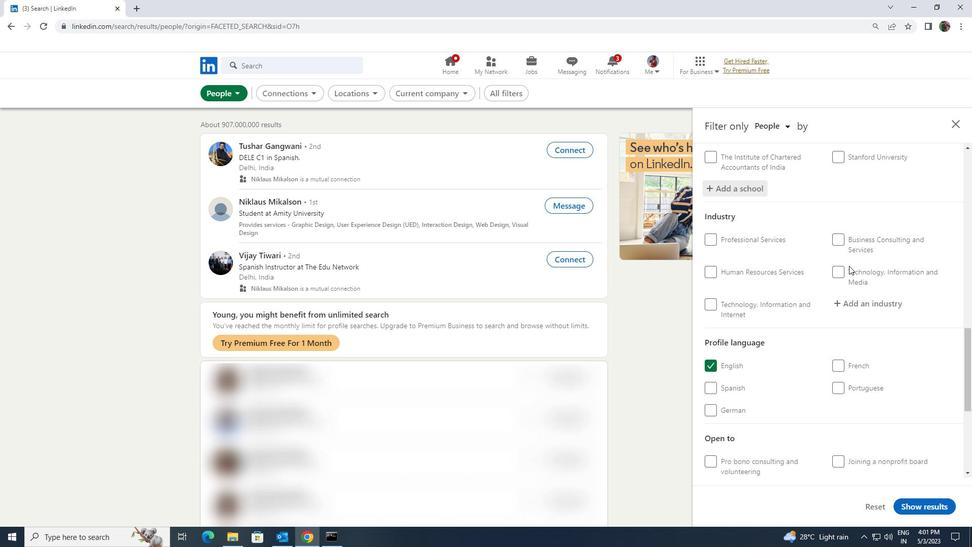 
Action: Mouse scrolled (850, 265) with delta (0, 0)
Screenshot: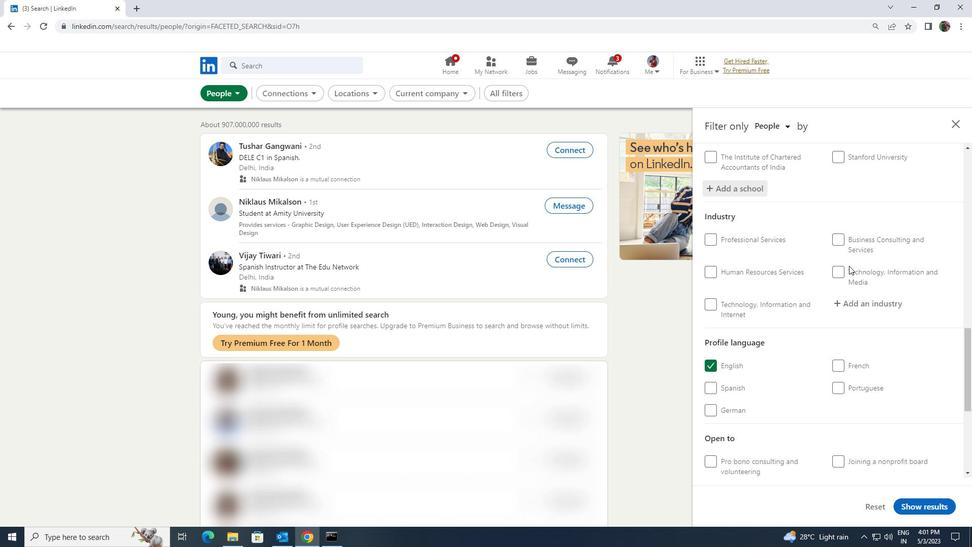 
Action: Mouse moved to (857, 250)
Screenshot: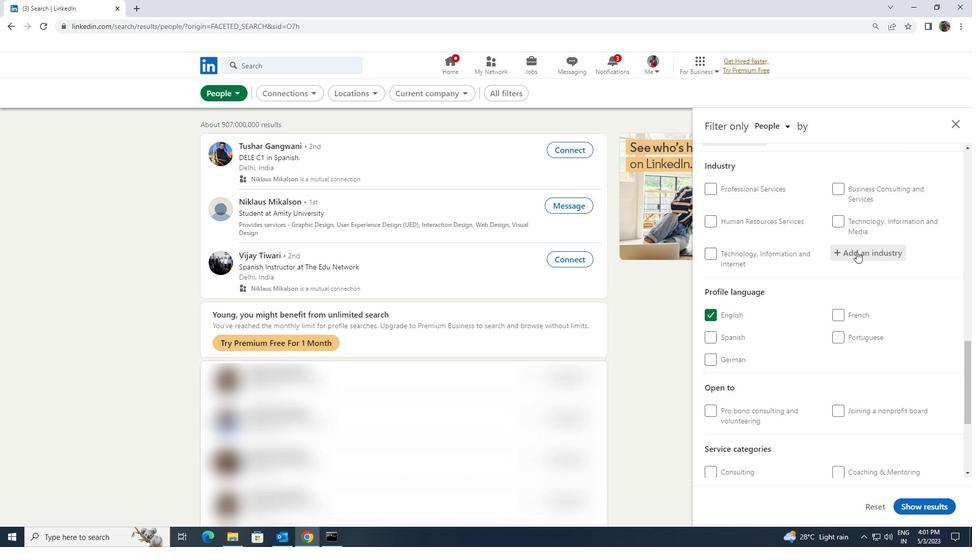 
Action: Mouse pressed left at (857, 250)
Screenshot: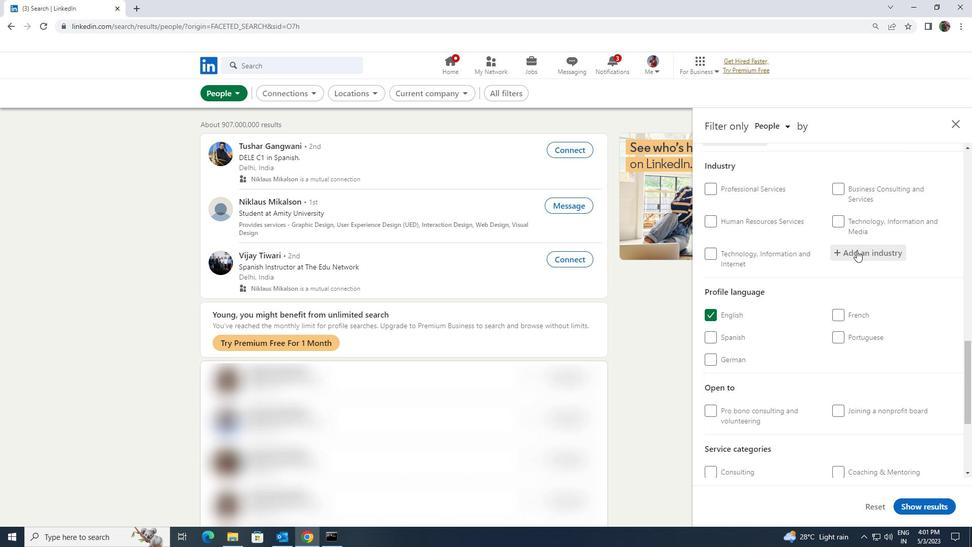 
Action: Key pressed <Key.shift><Key.shift><Key.shift><Key.shift><Key.shift><Key.shift><Key.shift><Key.shift><Key.shift><Key.shift><Key.shift><Key.shift><Key.shift><Key.shift>FRUIT<Key.space>AND<Key.space><Key.shift>VEG
Screenshot: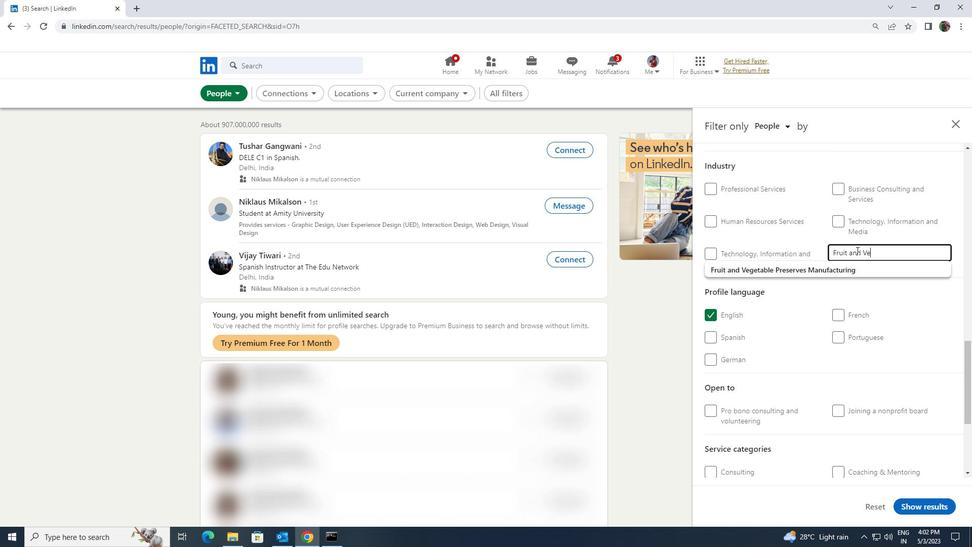 
Action: Mouse moved to (851, 264)
Screenshot: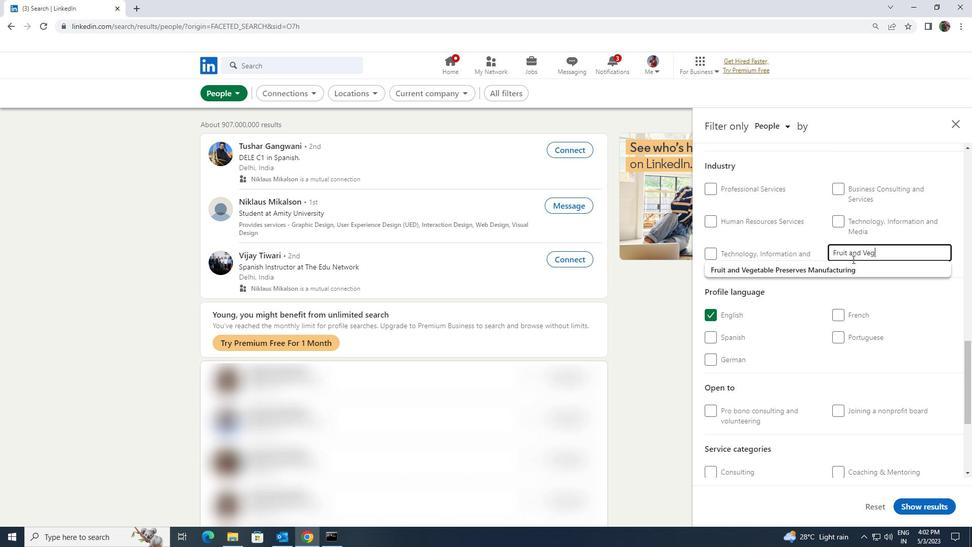 
Action: Mouse pressed left at (851, 264)
Screenshot: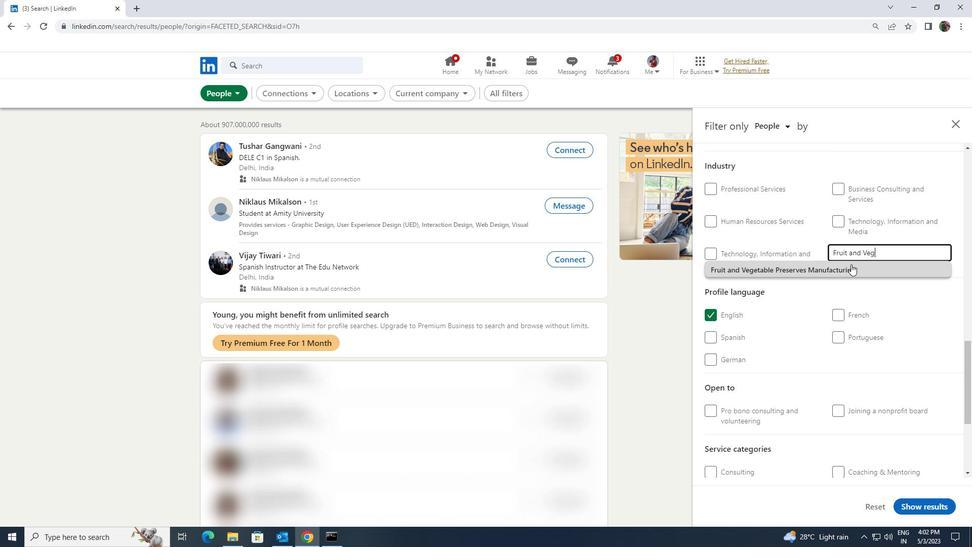 
Action: Mouse moved to (851, 264)
Screenshot: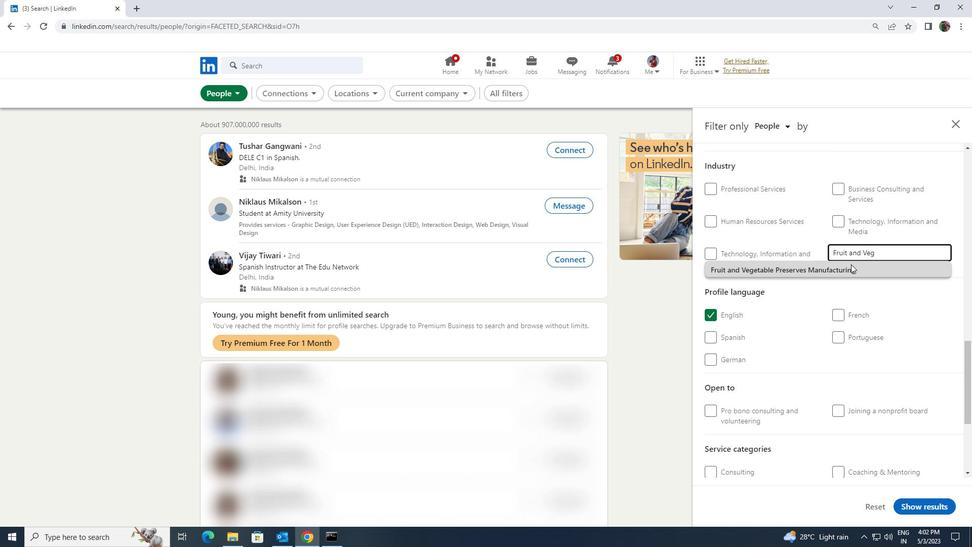 
Action: Mouse scrolled (851, 263) with delta (0, 0)
Screenshot: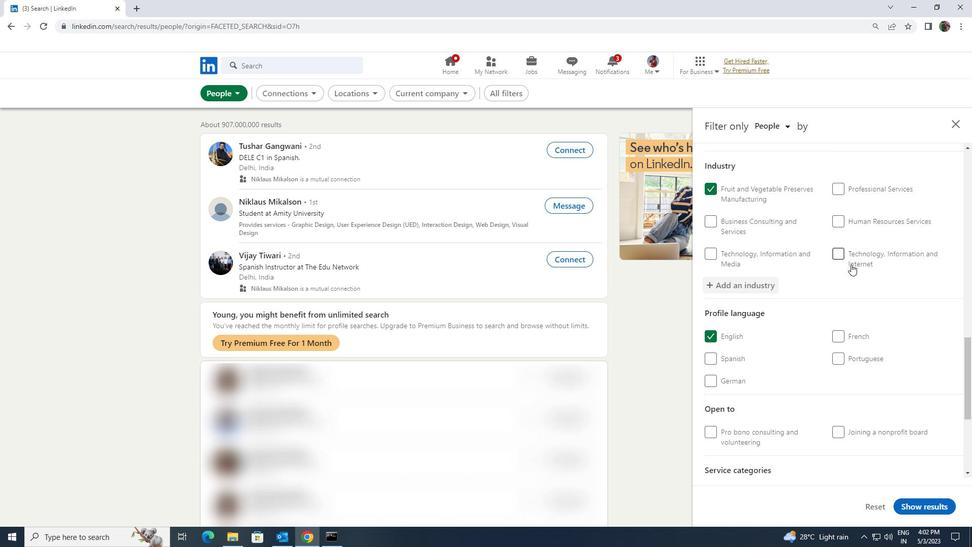 
Action: Mouse scrolled (851, 263) with delta (0, 0)
Screenshot: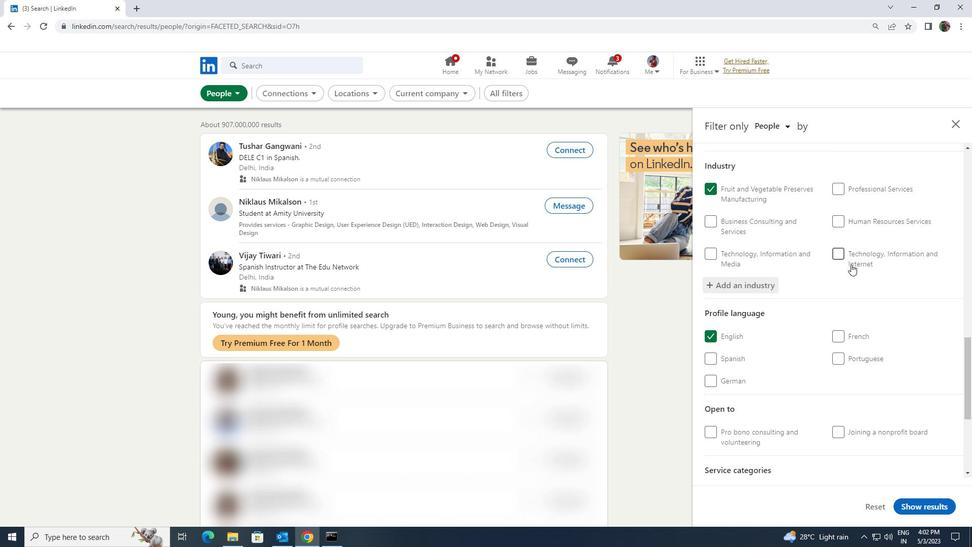 
Action: Mouse scrolled (851, 263) with delta (0, 0)
Screenshot: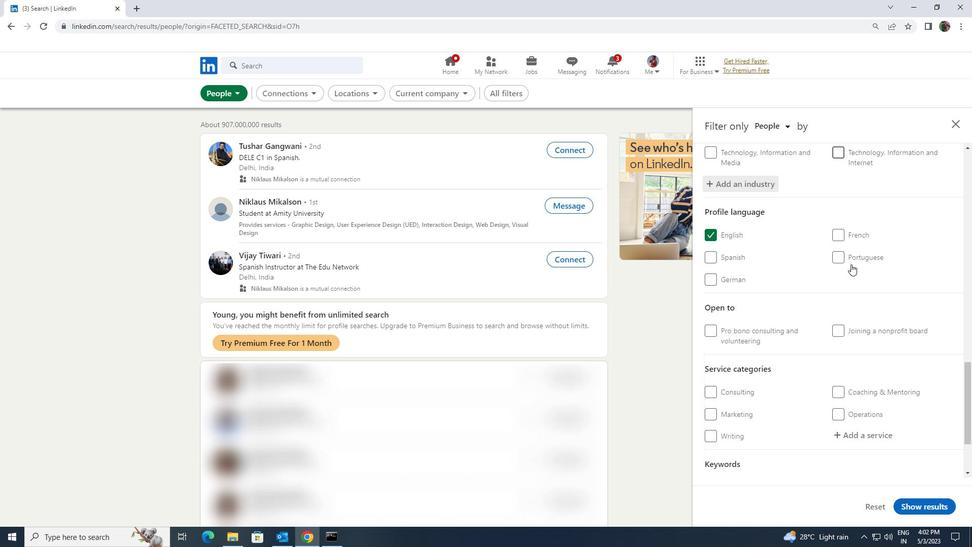 
Action: Mouse scrolled (851, 263) with delta (0, 0)
Screenshot: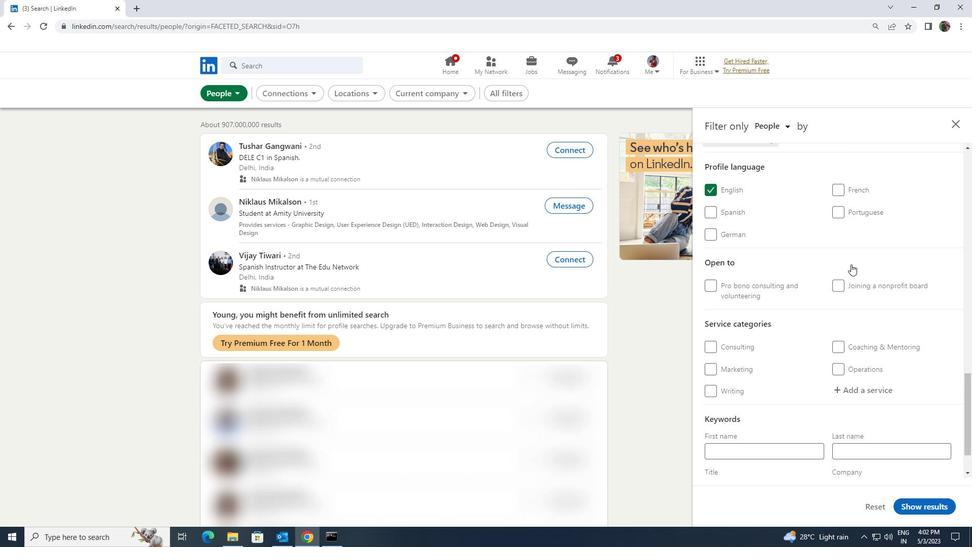 
Action: Mouse moved to (860, 333)
Screenshot: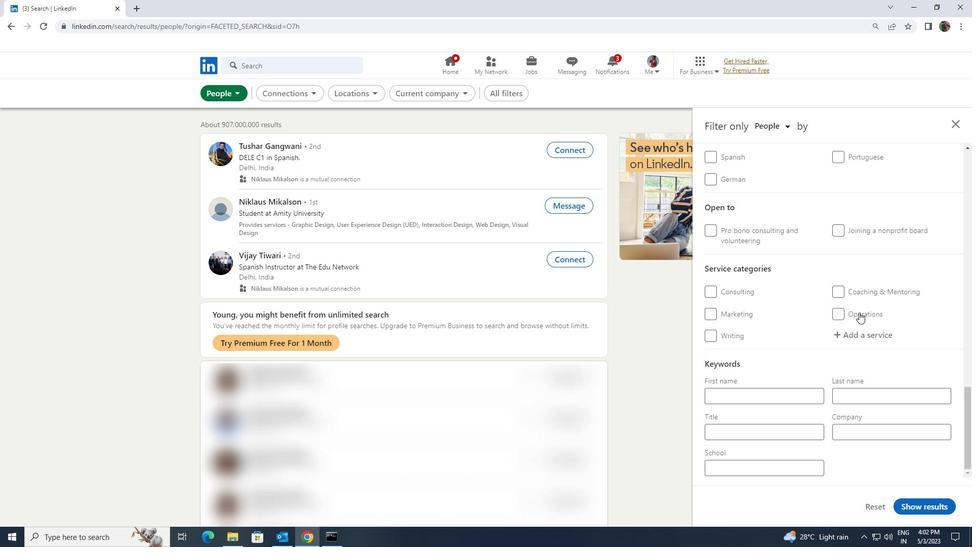 
Action: Mouse pressed left at (860, 333)
Screenshot: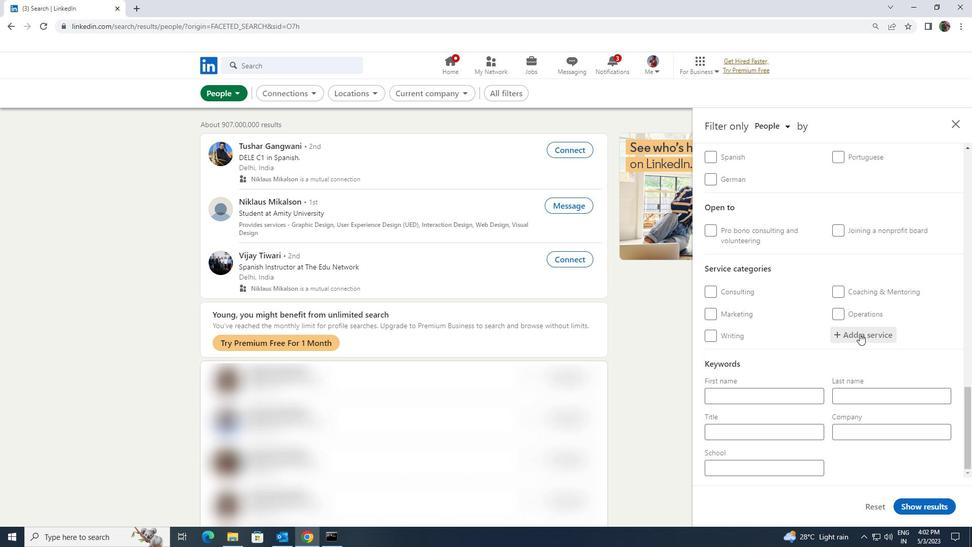 
Action: Mouse moved to (860, 328)
Screenshot: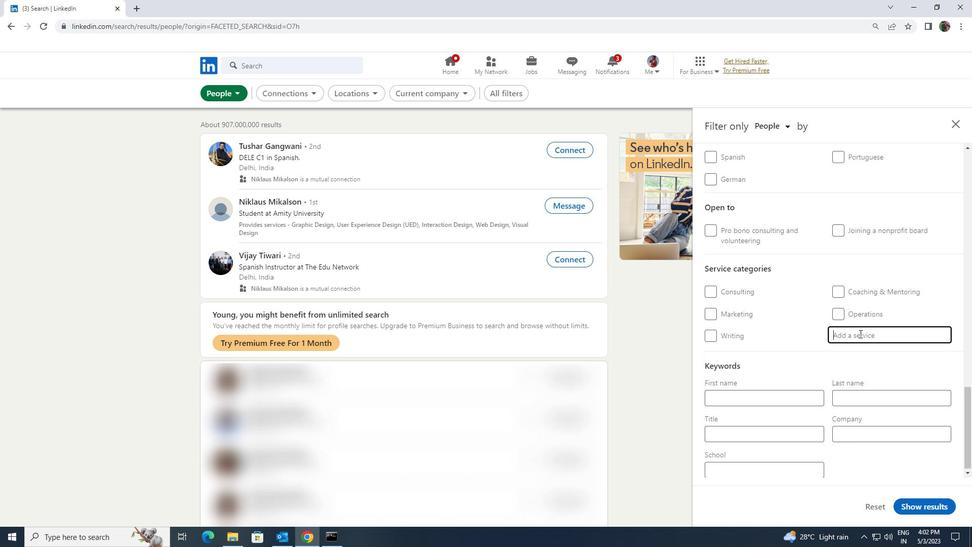 
Action: Key pressed <Key.shift>
Screenshot: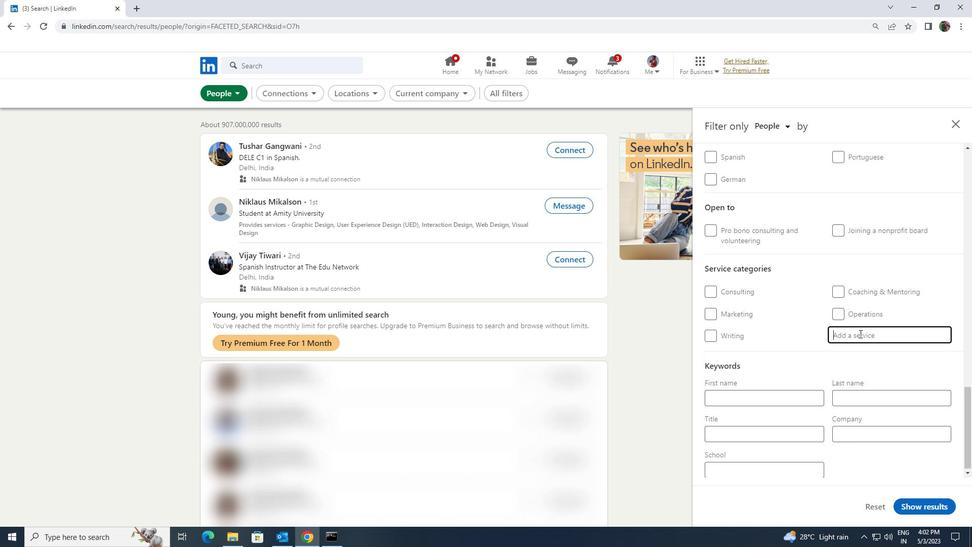 
Action: Mouse moved to (861, 326)
Screenshot: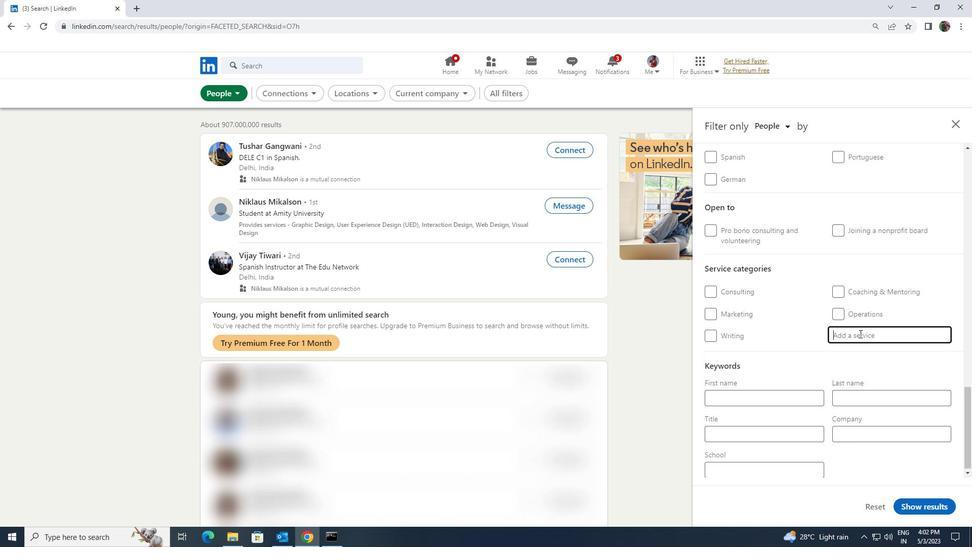 
Action: Key pressed <Key.shift><Key.shift><Key.shift><Key.shift><Key.shift><Key.shift><Key.shift>BOOKKE
Screenshot: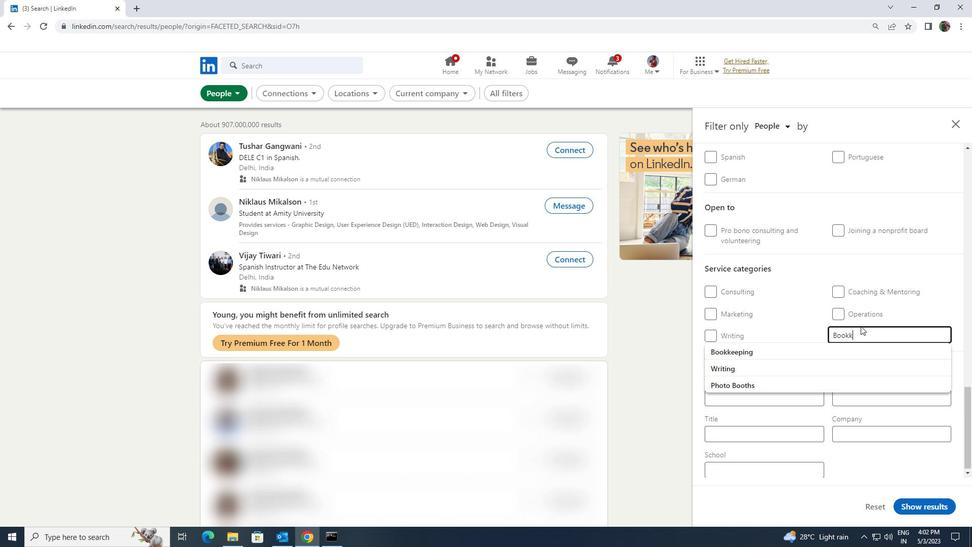 
Action: Mouse moved to (856, 343)
Screenshot: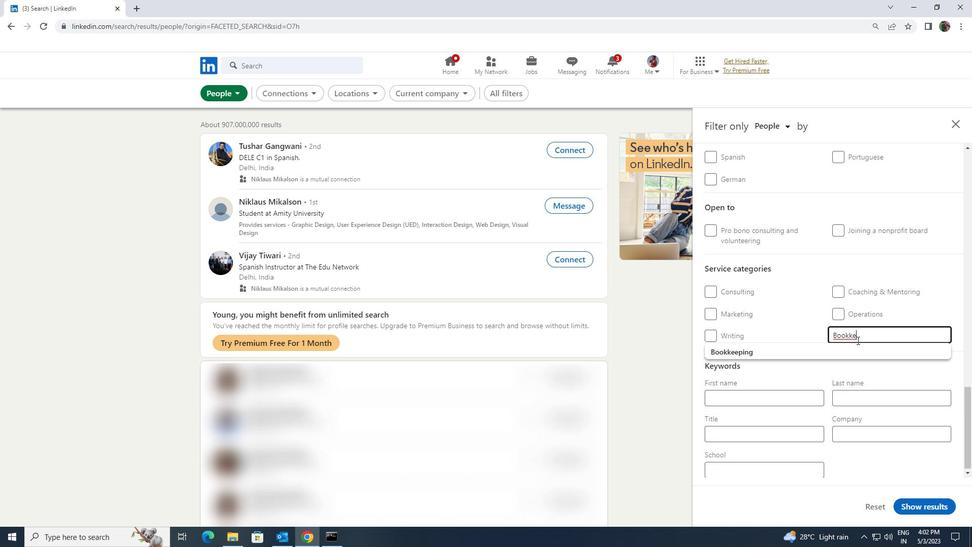 
Action: Mouse pressed left at (856, 343)
Screenshot: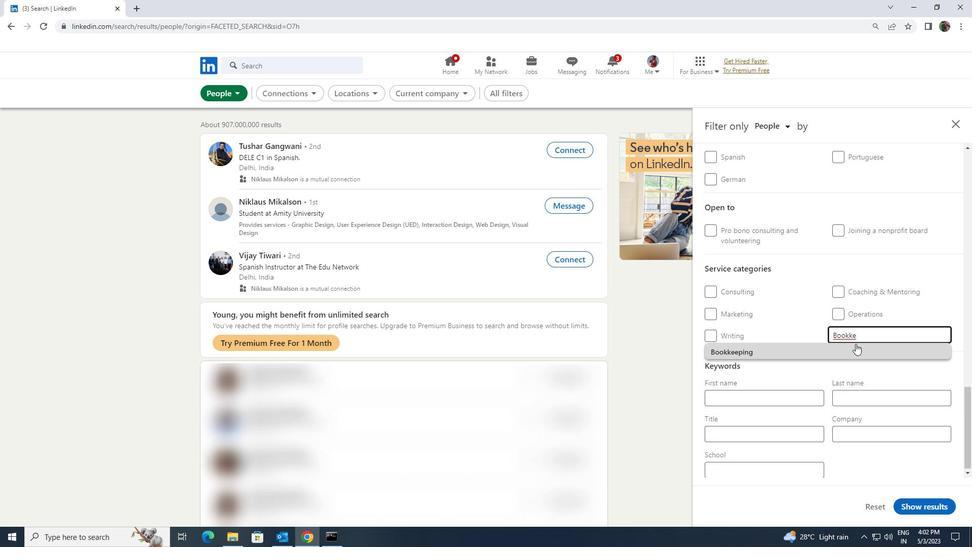 
Action: Mouse scrolled (856, 343) with delta (0, 0)
Screenshot: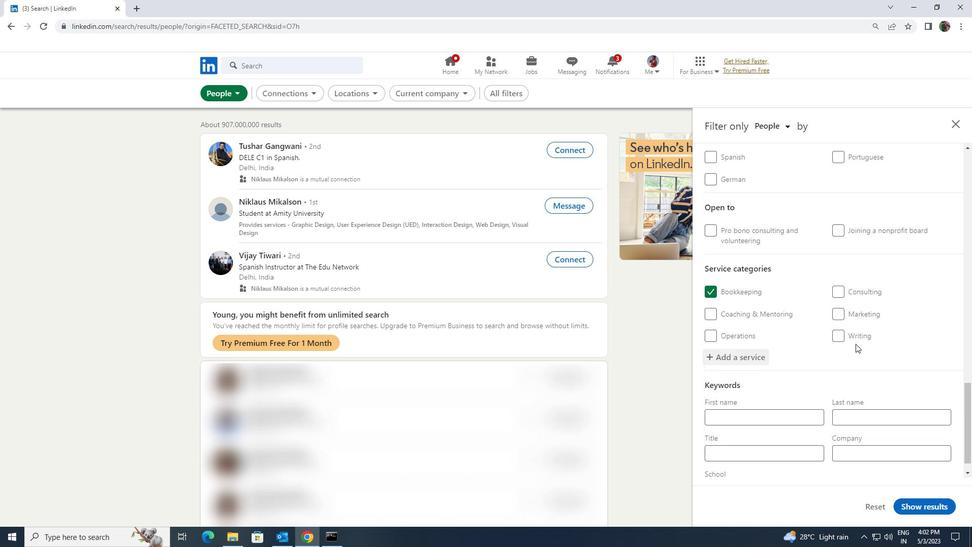 
Action: Mouse scrolled (856, 343) with delta (0, 0)
Screenshot: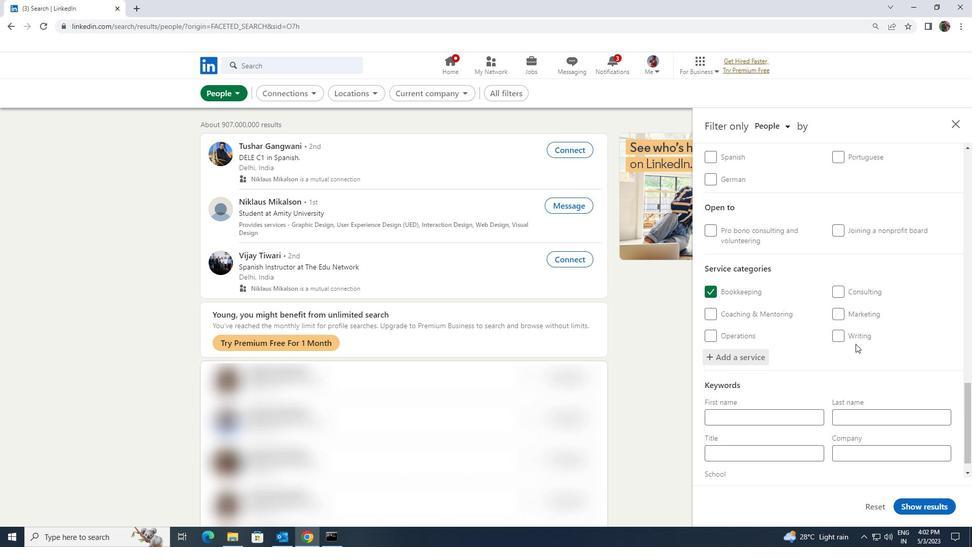 
Action: Mouse scrolled (856, 343) with delta (0, 0)
Screenshot: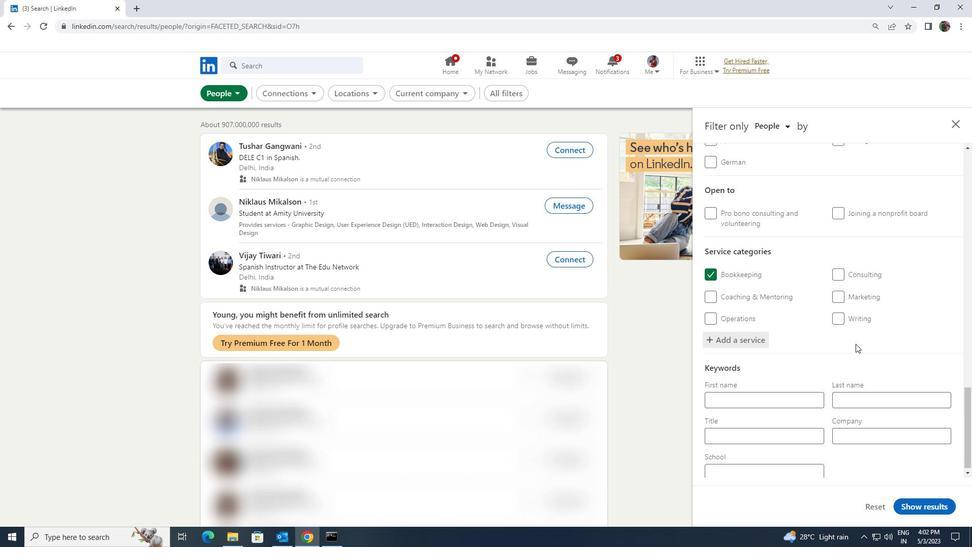 
Action: Mouse scrolled (856, 343) with delta (0, 0)
Screenshot: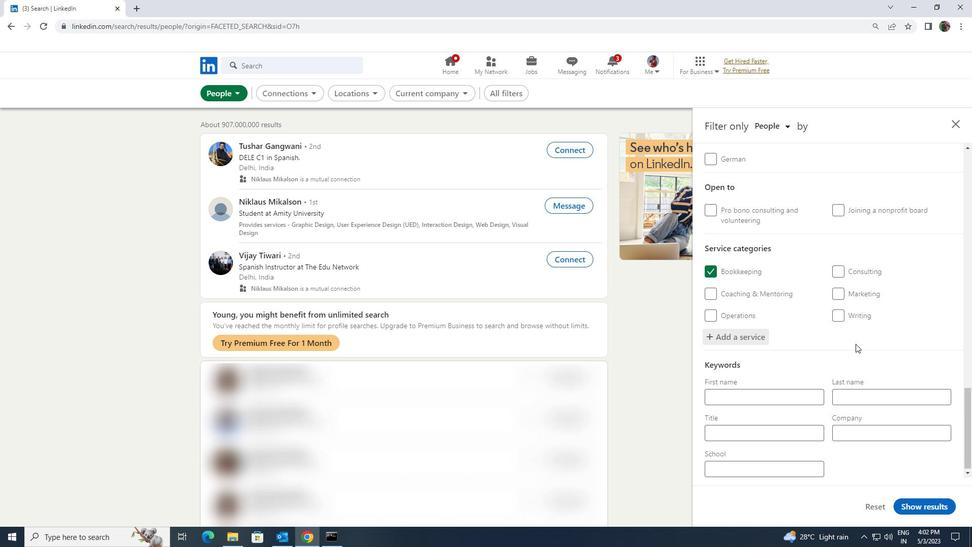 
Action: Mouse moved to (814, 435)
Screenshot: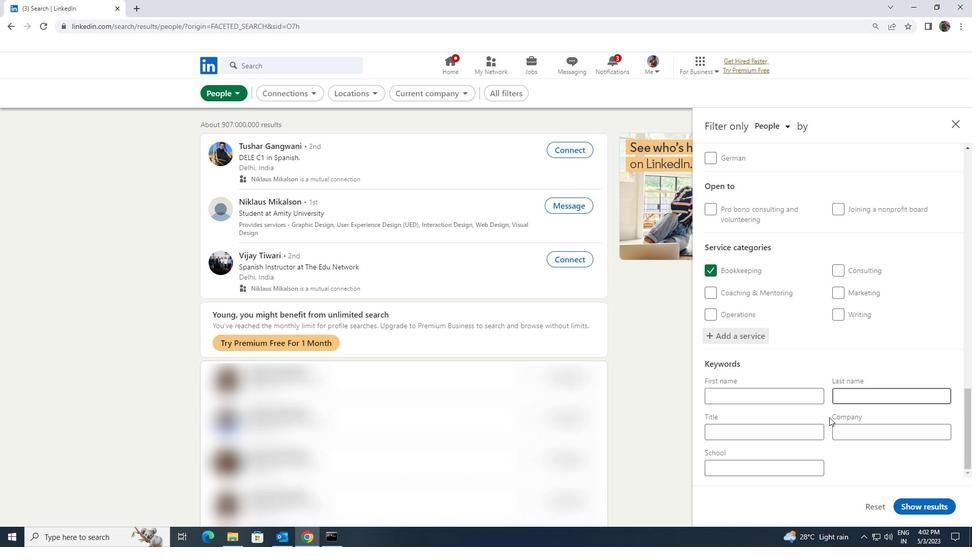 
Action: Mouse pressed left at (814, 435)
Screenshot: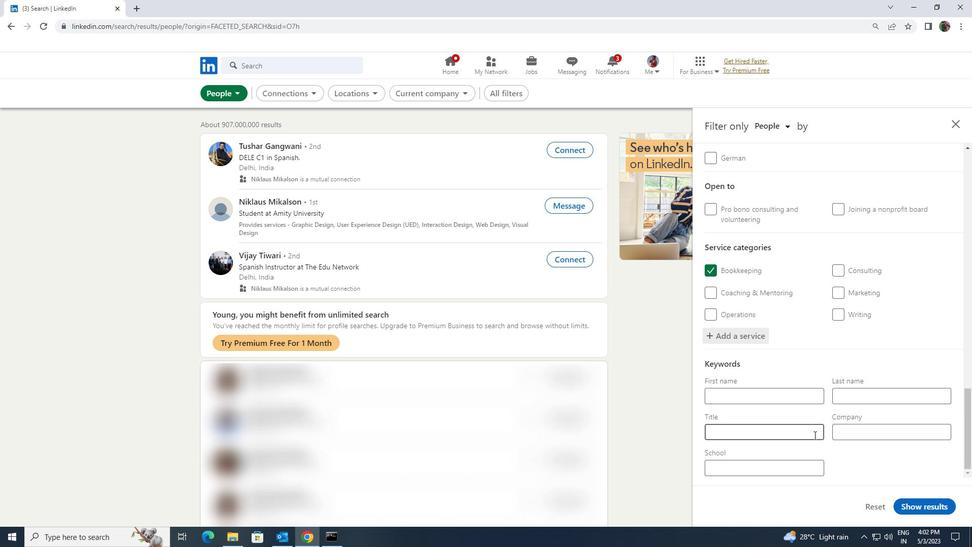 
Action: Mouse moved to (816, 434)
Screenshot: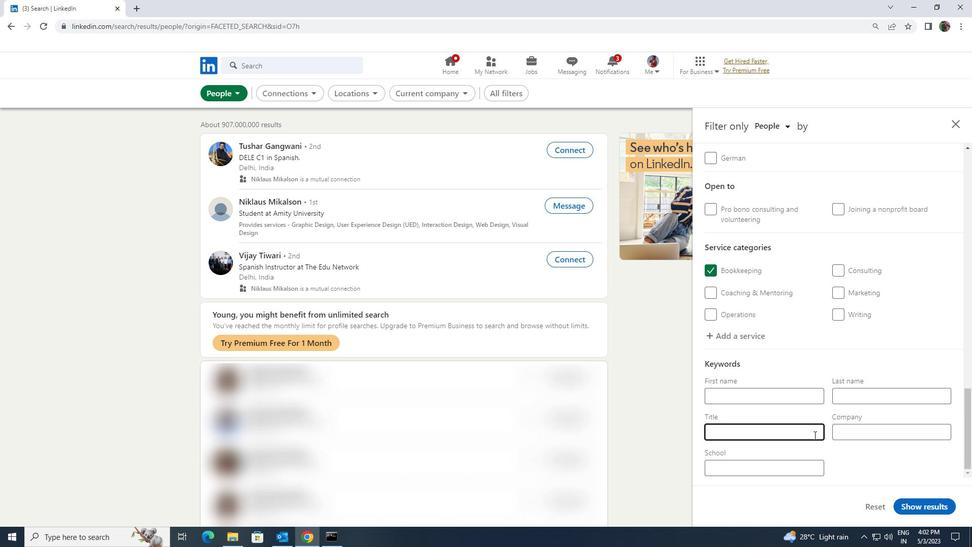 
Action: Key pressed <Key.shift><Key.shift><Key.shift><Key.shift>HAIRSTY
Screenshot: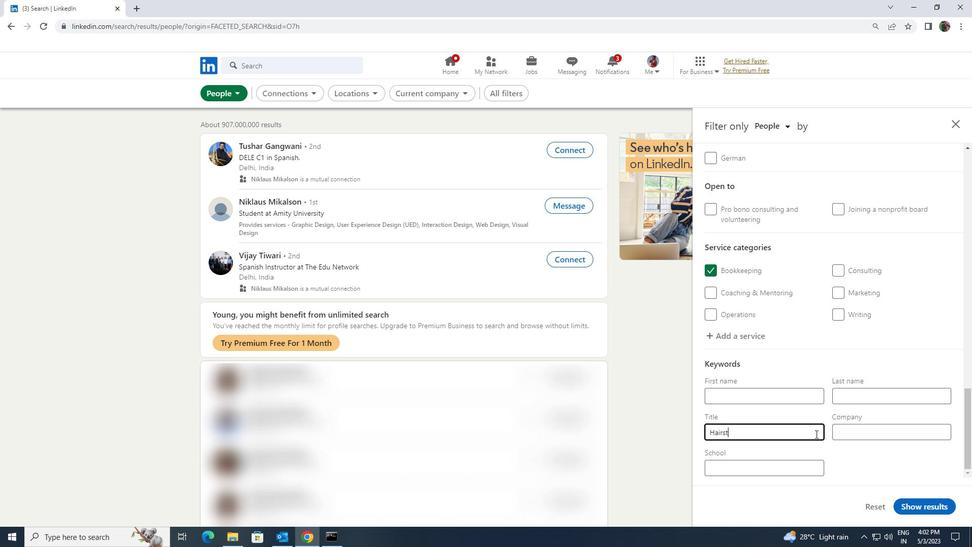 
Action: Mouse moved to (816, 434)
Screenshot: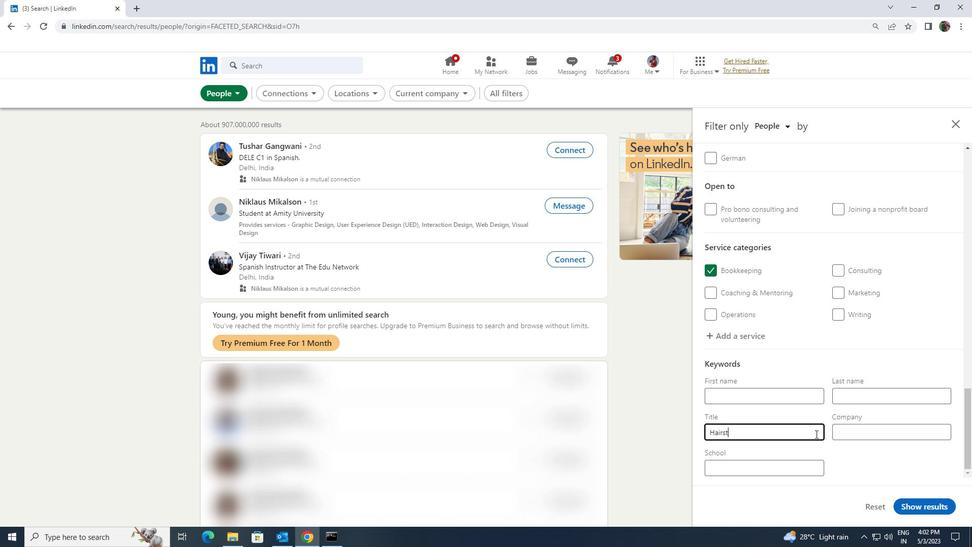 
Action: Key pressed L\<Key.backspace><Key.backspace><Key.backspace><Key.backspace><Key.backspace><Key.space><Key.shift><Key.shift><Key.shift><Key.shift><Key.shift><Key.shift><Key.shift><Key.shift><Key.shift><Key.shift><Key.shift><Key.shift><Key.shift><Key.shift><Key.shift><Key.shift><Key.shift><Key.shift><Key.shift><Key.shift><Key.shift>STYLIST
Screenshot: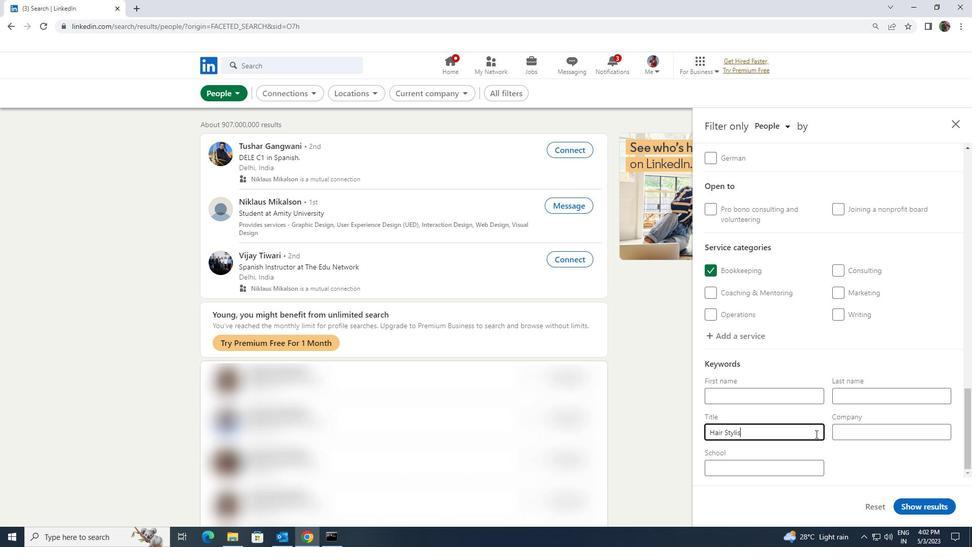 
Action: Mouse moved to (931, 511)
Screenshot: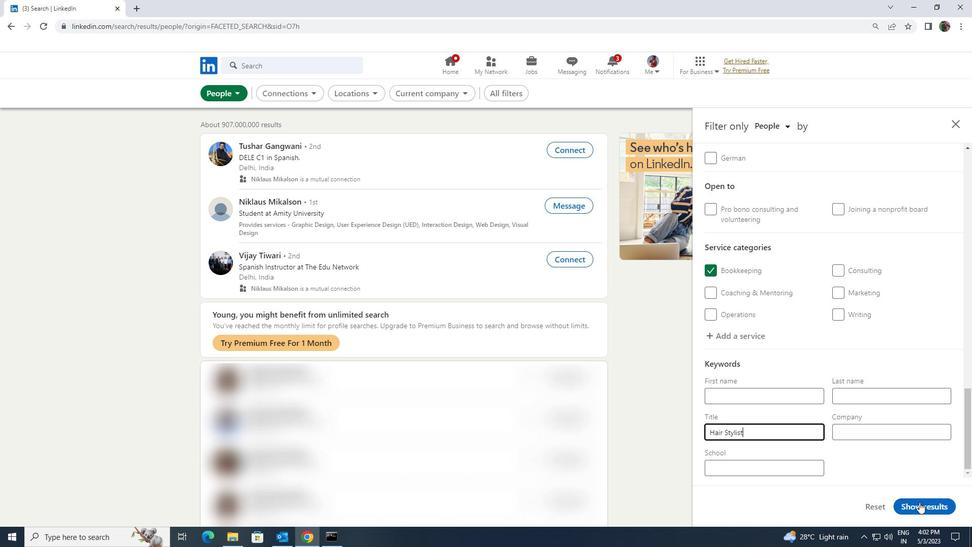 
Action: Mouse pressed left at (931, 511)
Screenshot: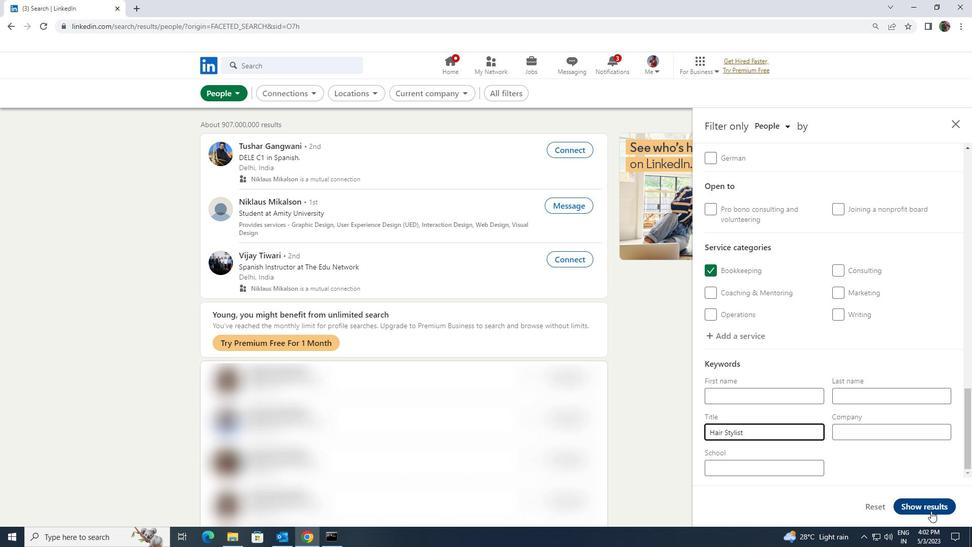
Action: Mouse moved to (931, 511)
Screenshot: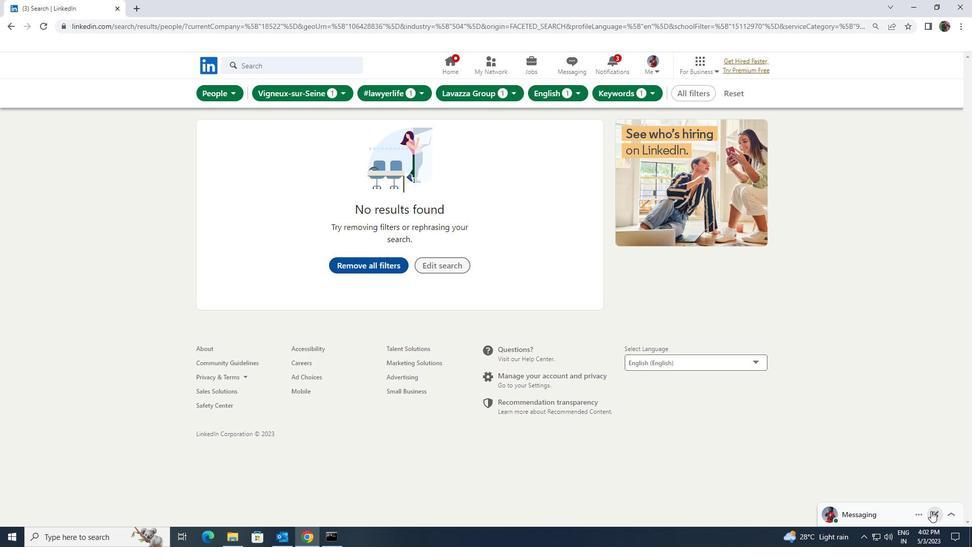 
